 Task: Find a place to stay in Rossville, United States, with a price range of ₹7000 to ₹13000, 2 bedrooms, 5 beds, 2 bathrooms, a flat with Wifi and a washing machine, for 5 guests from June 2 to June 9.
Action: Mouse moved to (465, 117)
Screenshot: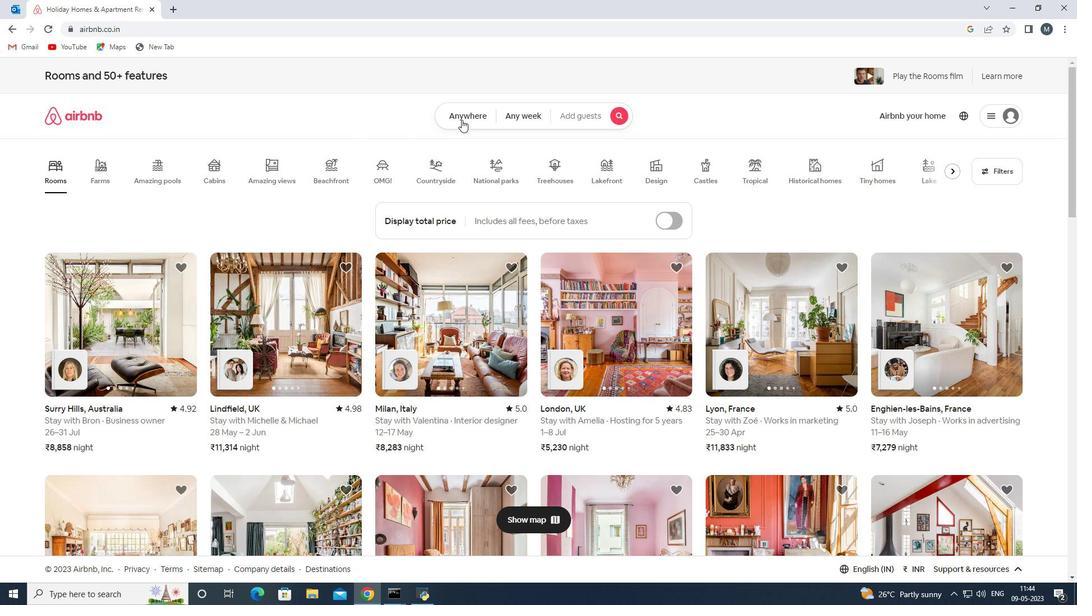
Action: Mouse pressed left at (465, 117)
Screenshot: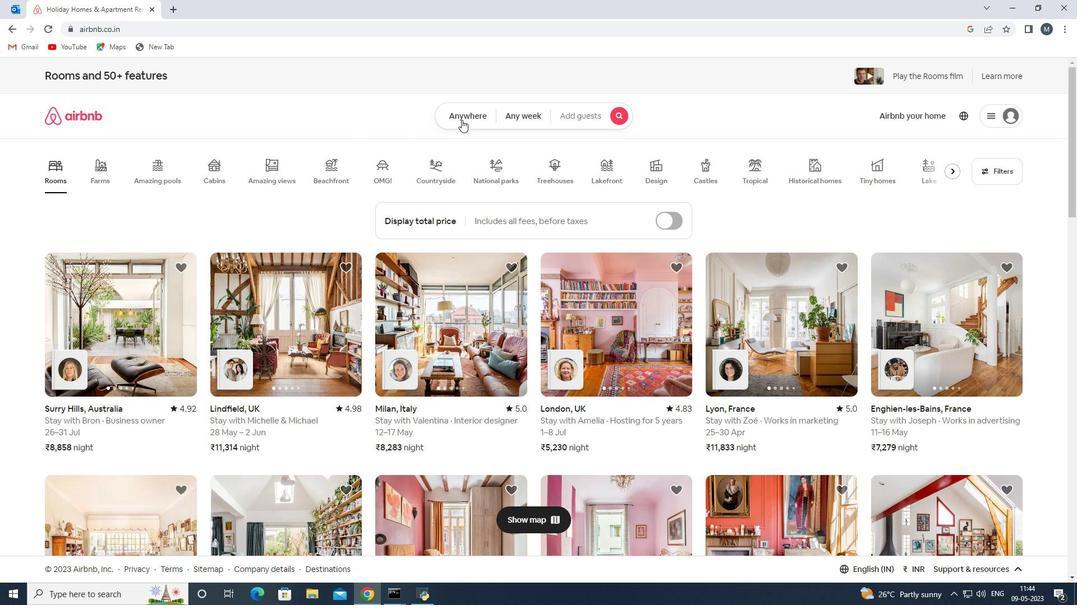 
Action: Mouse moved to (377, 158)
Screenshot: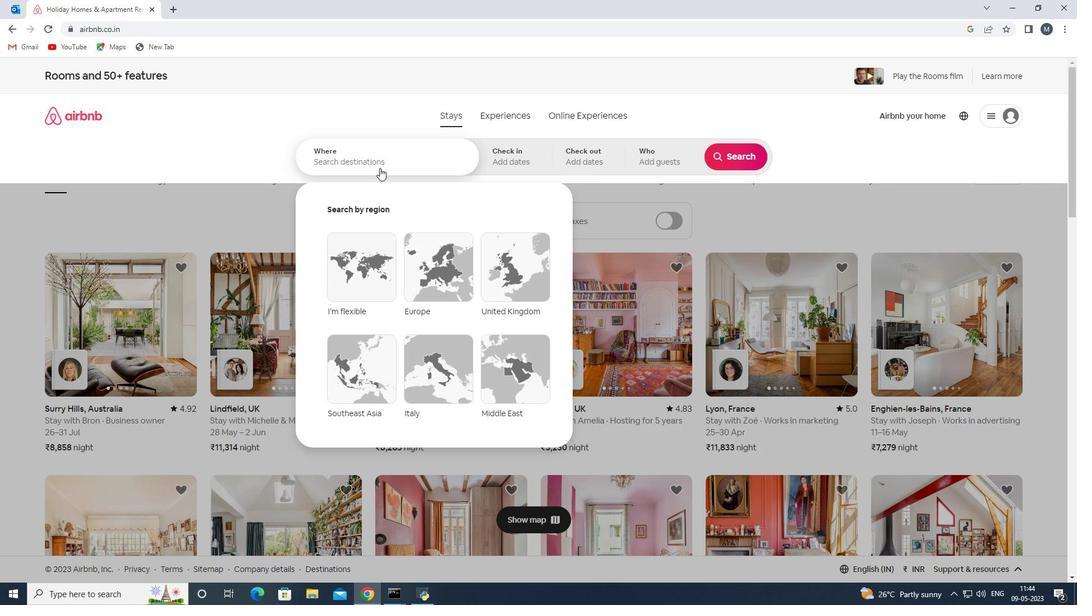 
Action: Mouse pressed left at (377, 158)
Screenshot: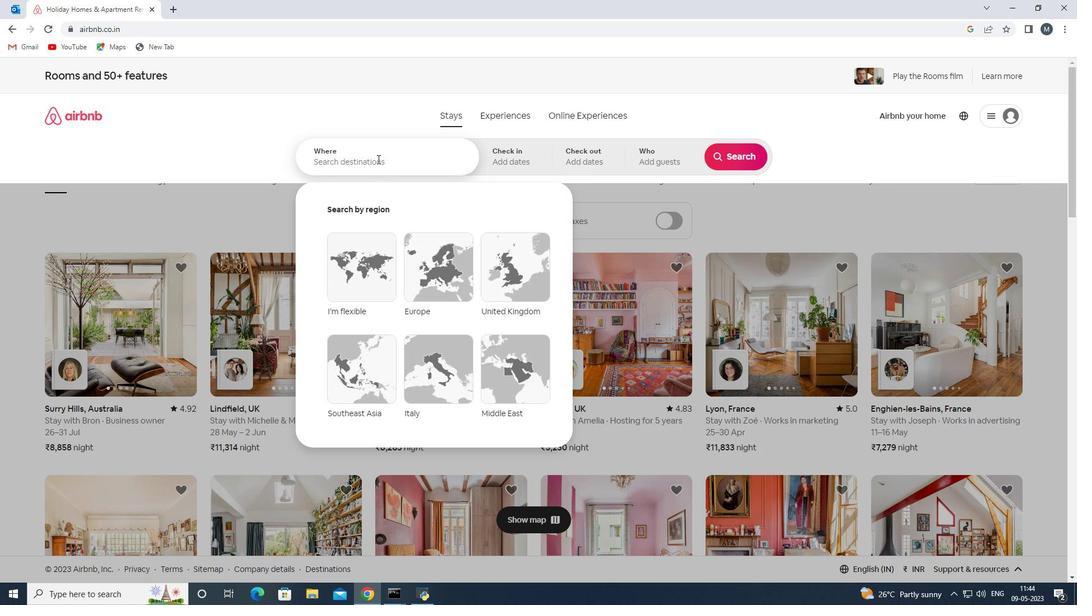 
Action: Mouse moved to (377, 158)
Screenshot: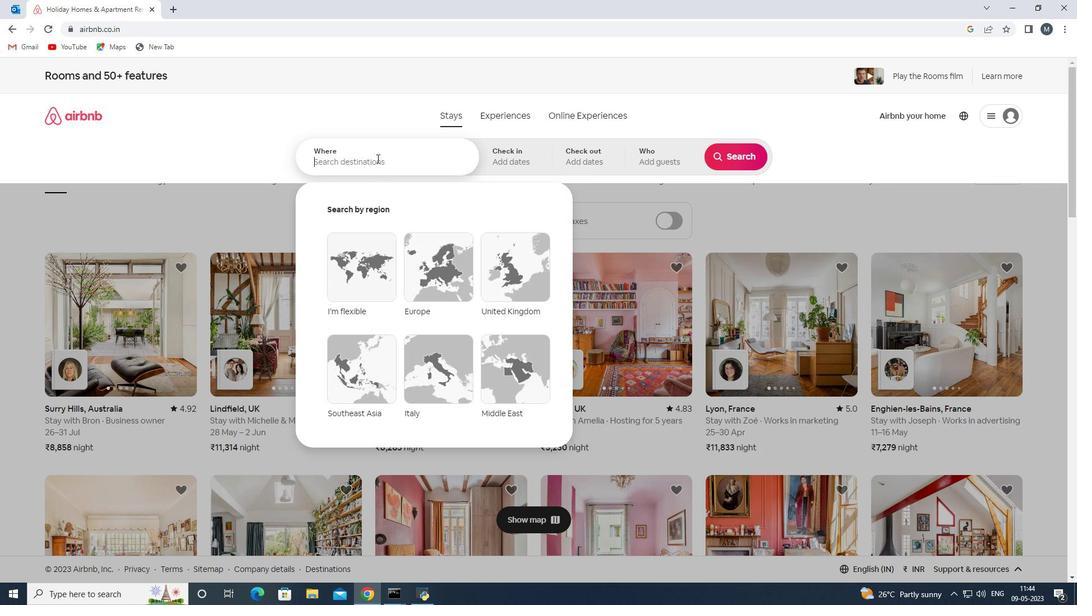 
Action: Key pressed rossville<Key.space>united<Key.space>states
Screenshot: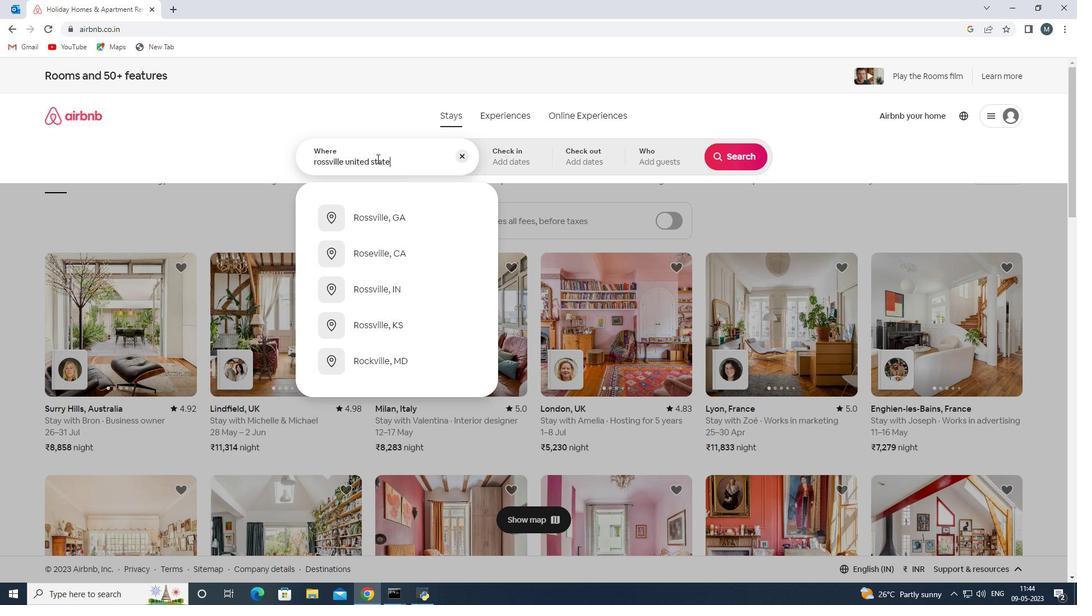
Action: Mouse moved to (363, 168)
Screenshot: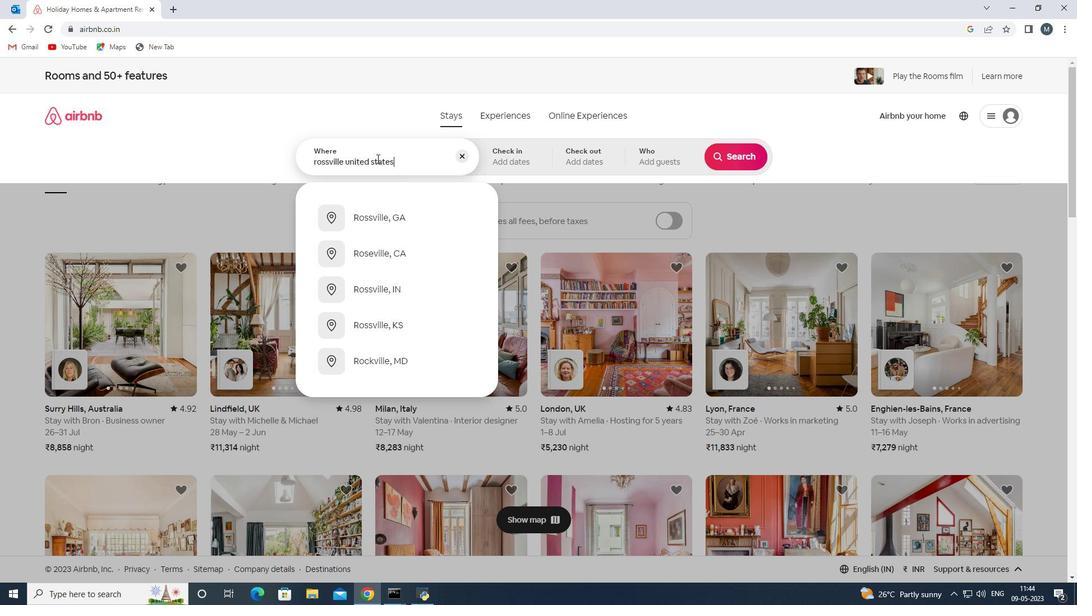 
Action: Key pressed <Key.enter>
Screenshot: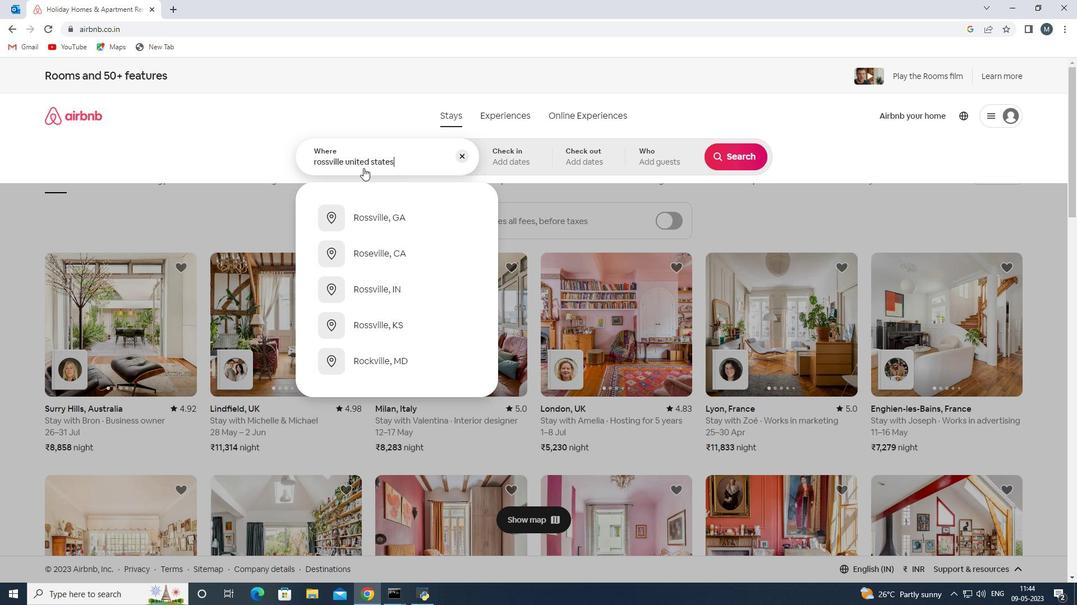 
Action: Mouse moved to (696, 293)
Screenshot: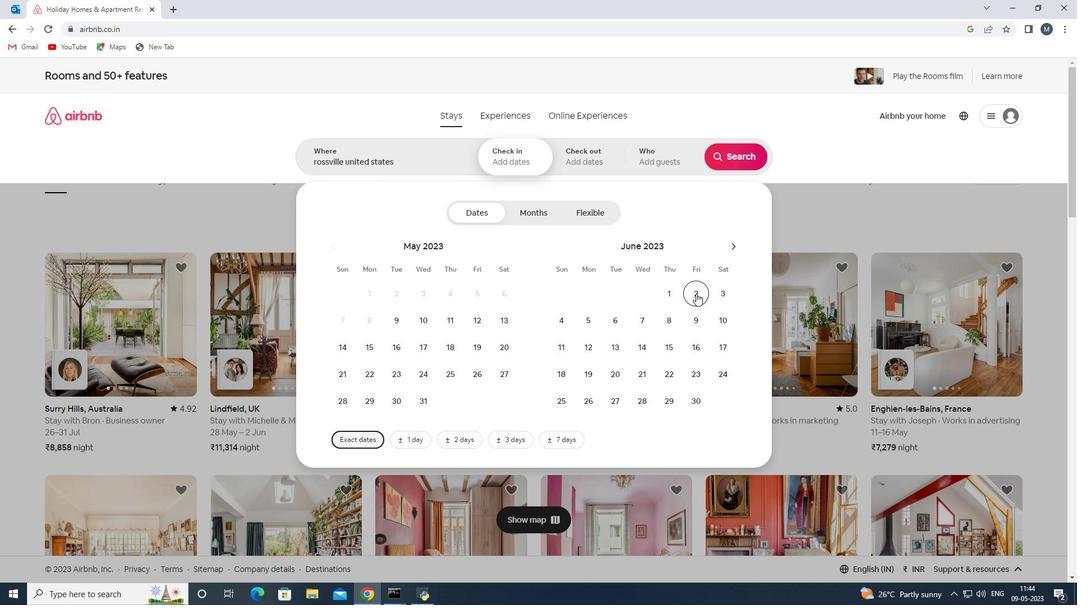 
Action: Mouse pressed left at (696, 293)
Screenshot: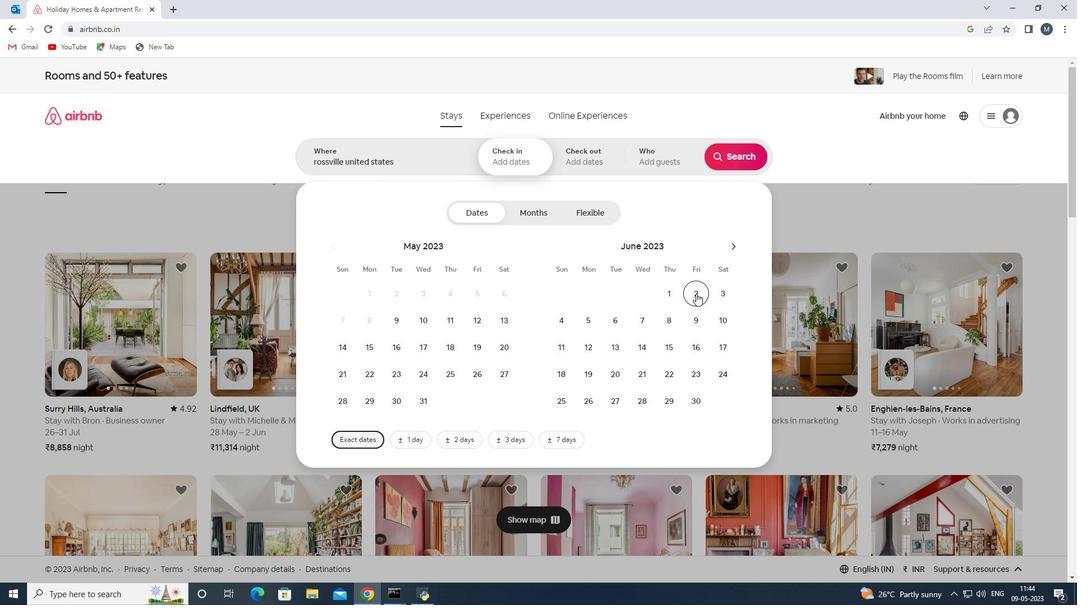 
Action: Mouse moved to (695, 322)
Screenshot: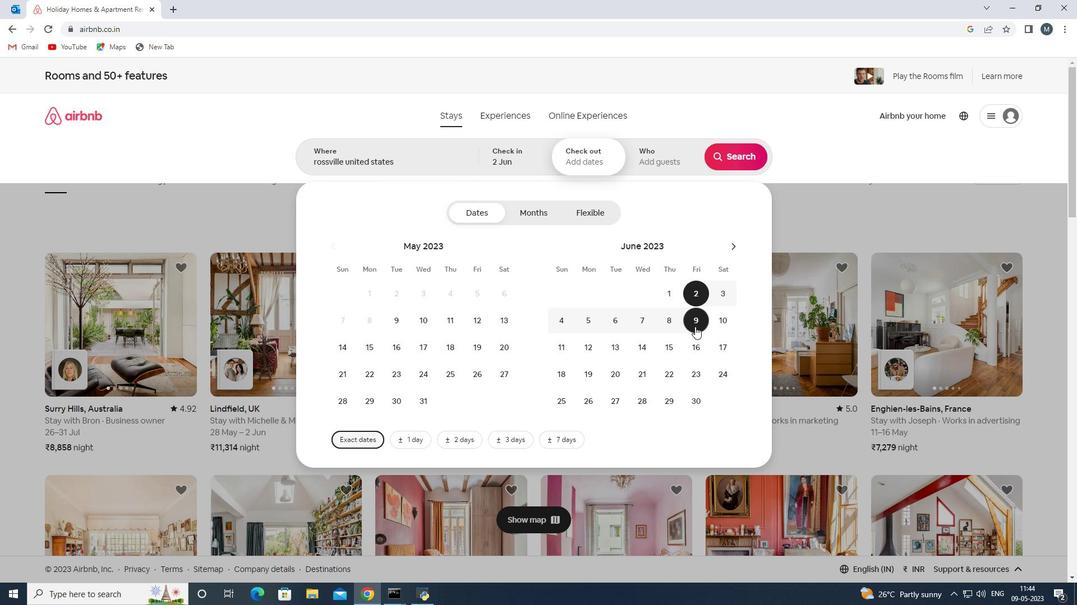 
Action: Mouse pressed left at (695, 322)
Screenshot: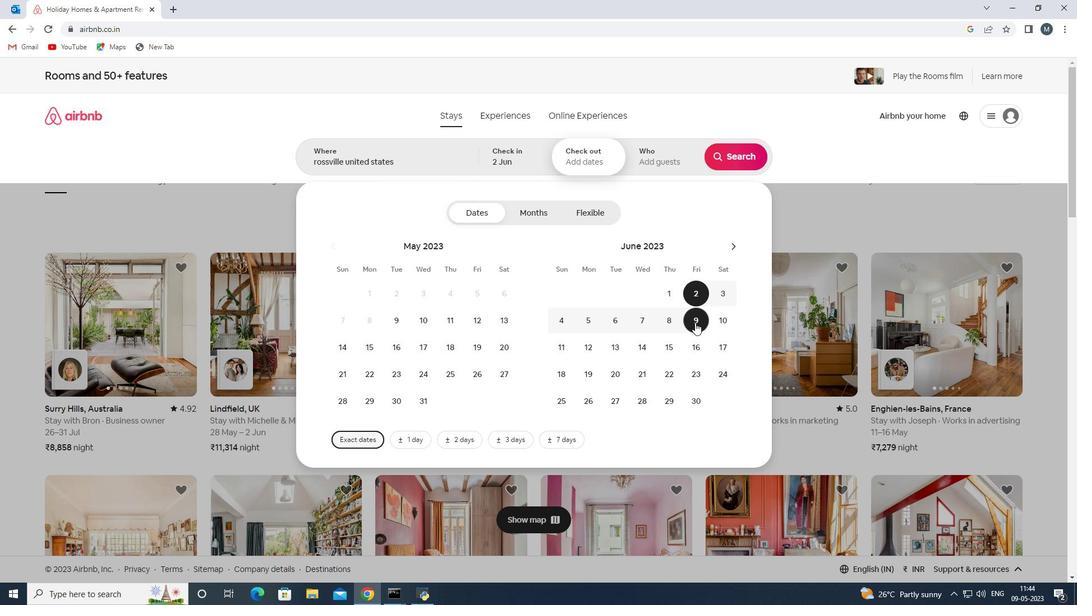
Action: Mouse moved to (665, 166)
Screenshot: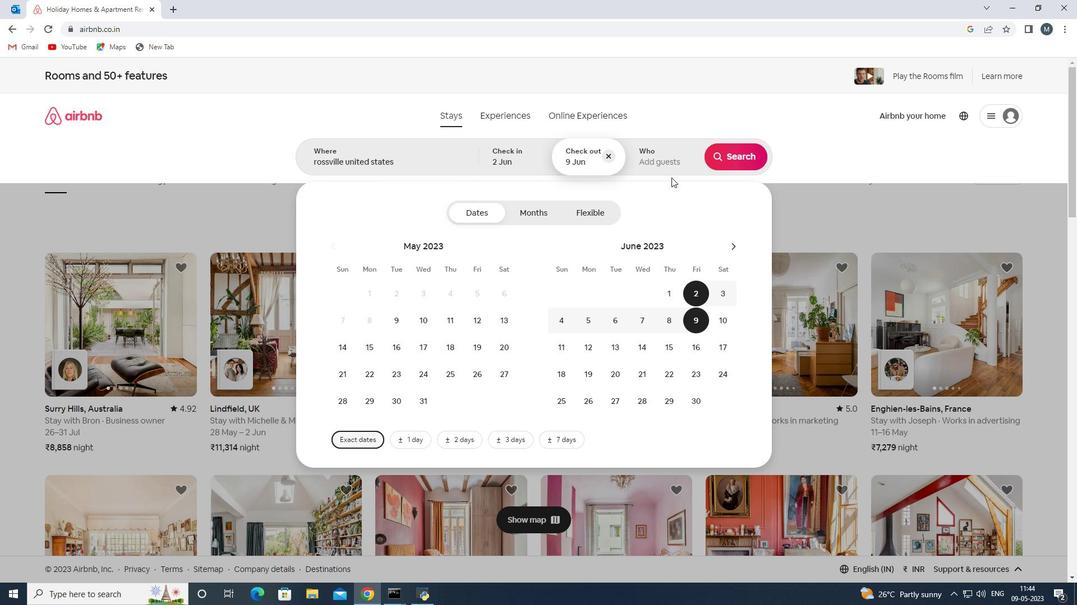 
Action: Mouse pressed left at (665, 166)
Screenshot: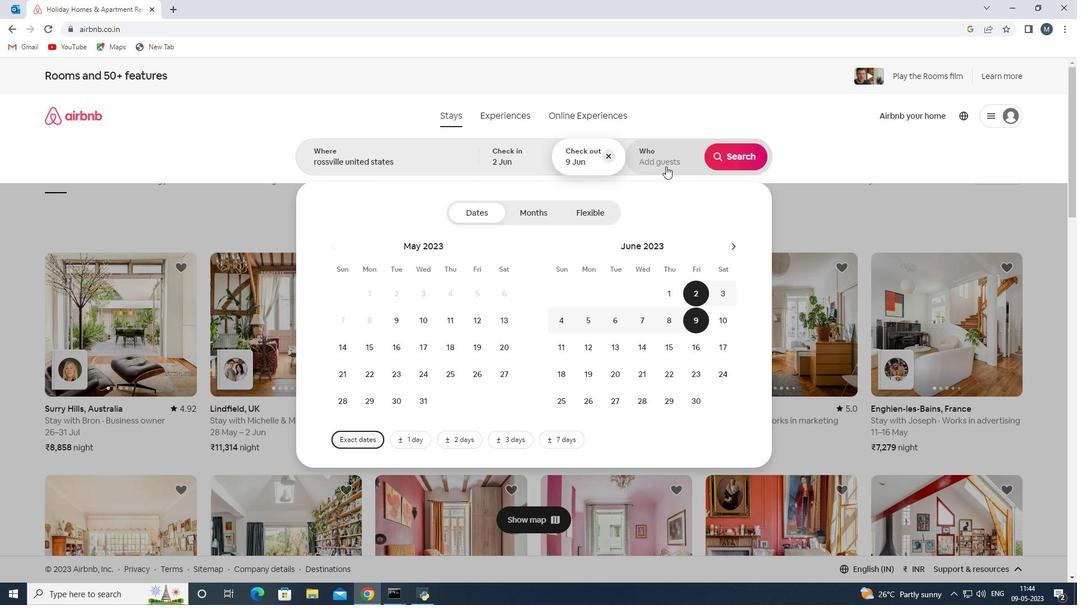 
Action: Mouse moved to (736, 218)
Screenshot: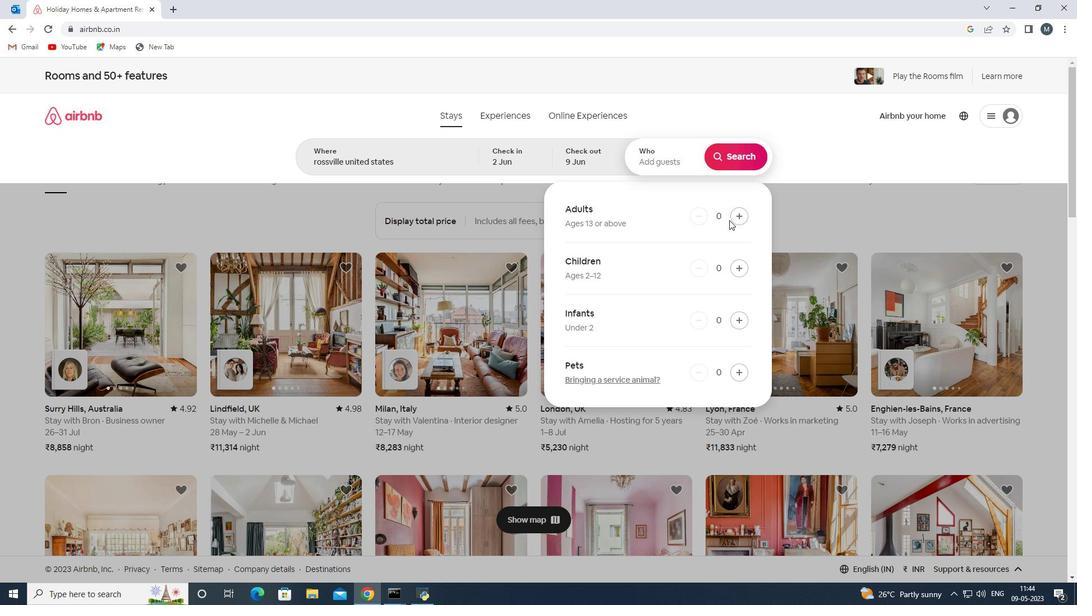 
Action: Mouse pressed left at (736, 218)
Screenshot: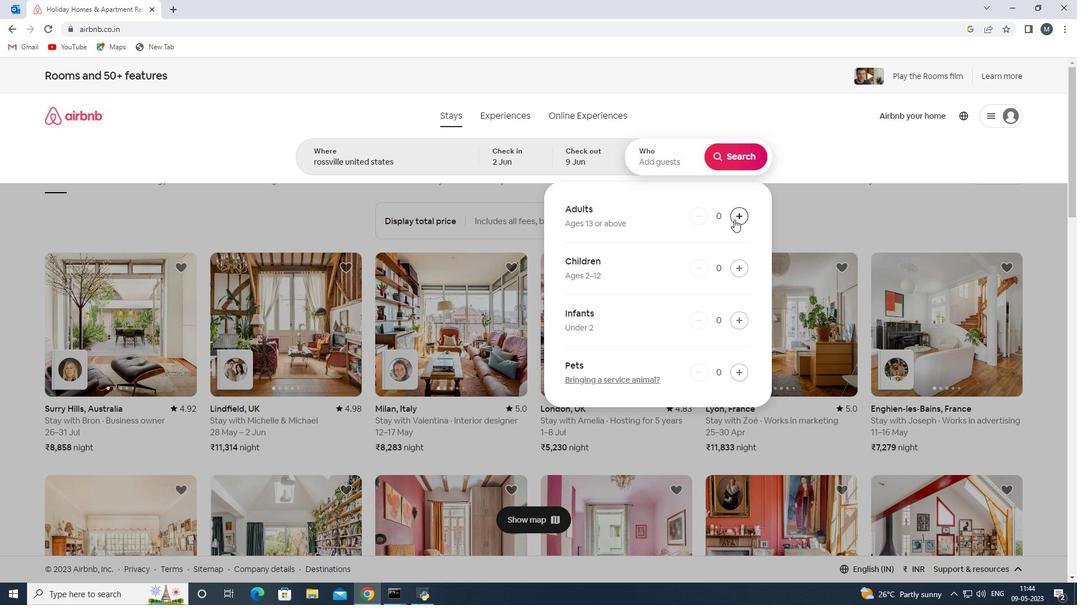 
Action: Mouse pressed left at (736, 218)
Screenshot: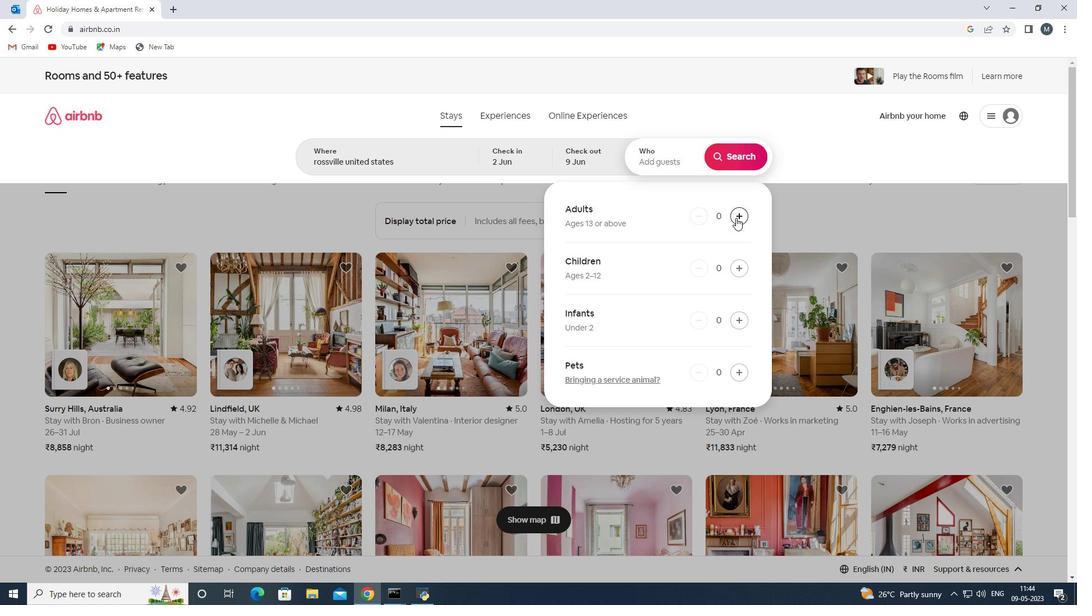 
Action: Mouse pressed left at (736, 218)
Screenshot: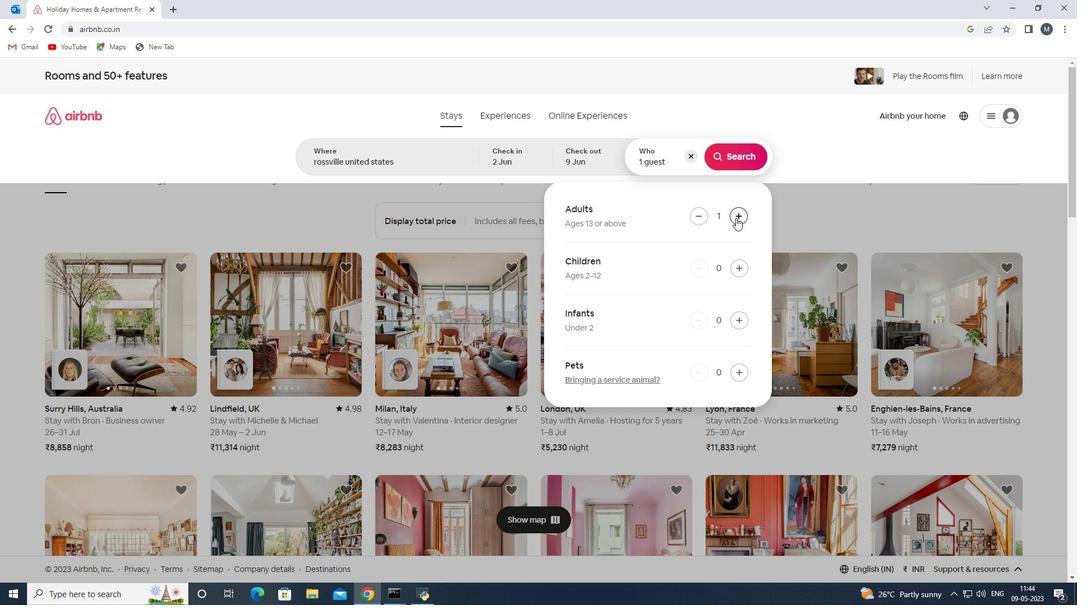 
Action: Mouse pressed left at (736, 218)
Screenshot: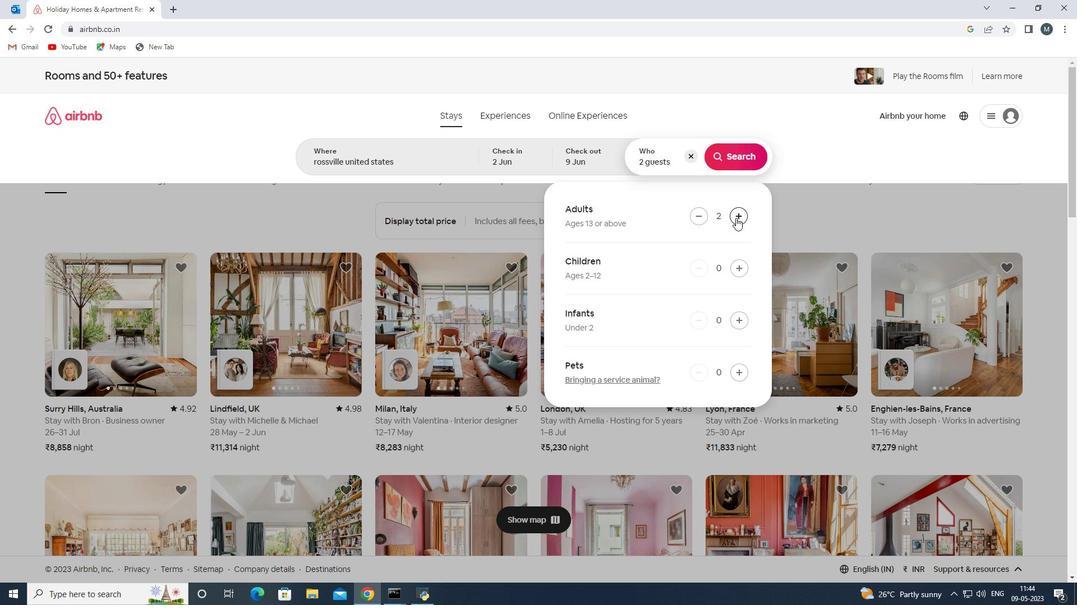 
Action: Mouse moved to (736, 217)
Screenshot: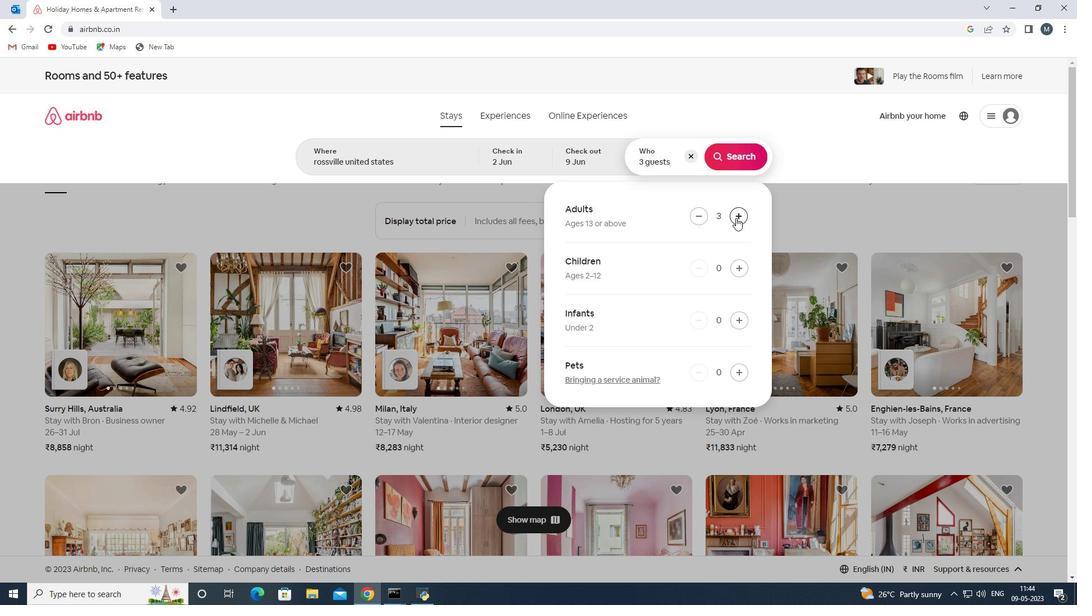 
Action: Mouse pressed left at (736, 217)
Screenshot: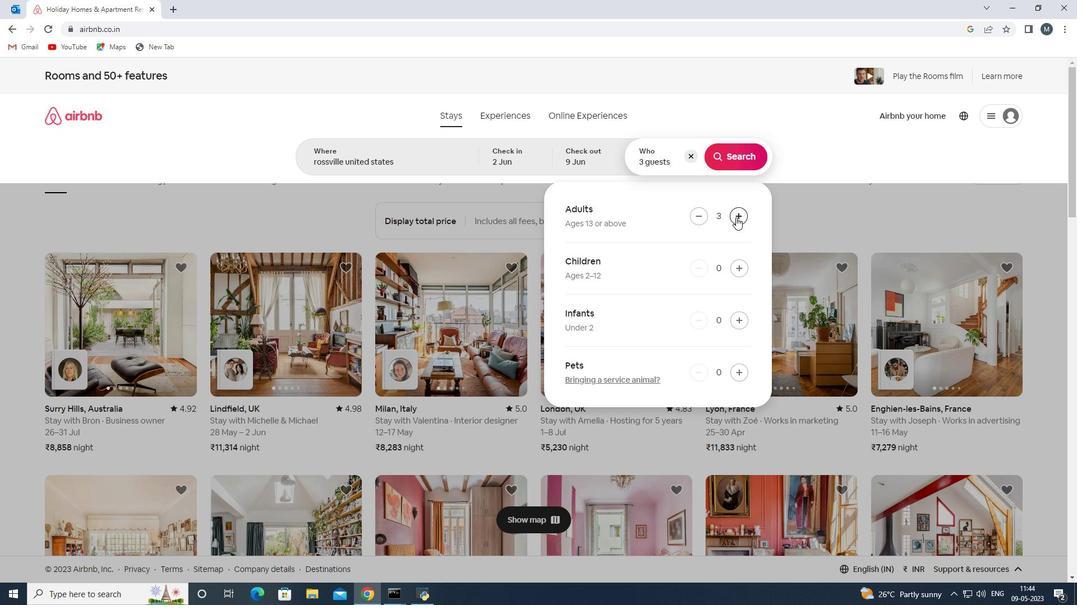 
Action: Mouse moved to (729, 154)
Screenshot: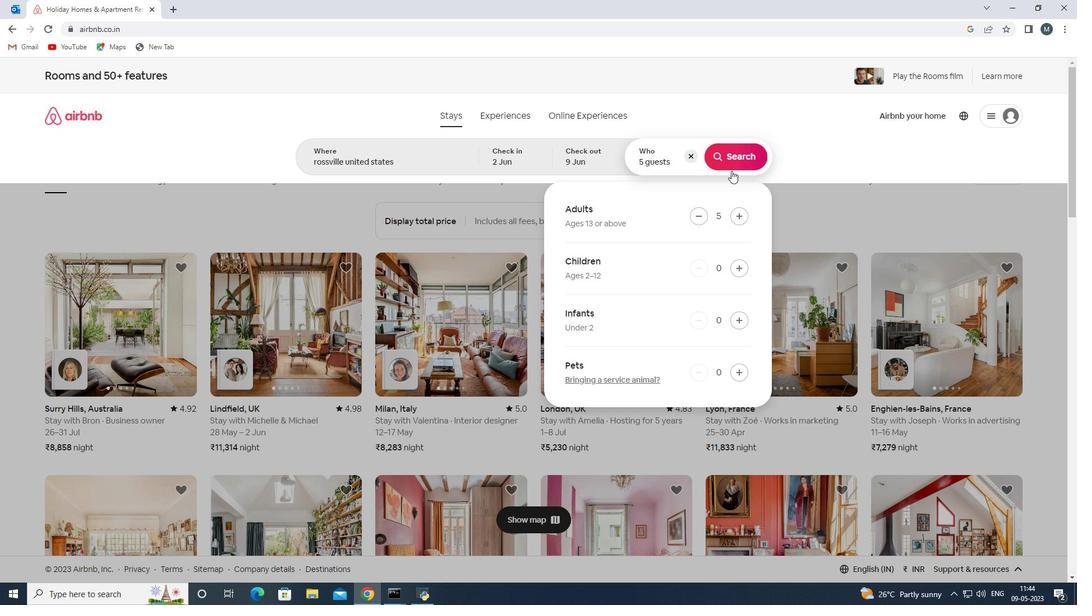 
Action: Mouse pressed left at (729, 154)
Screenshot: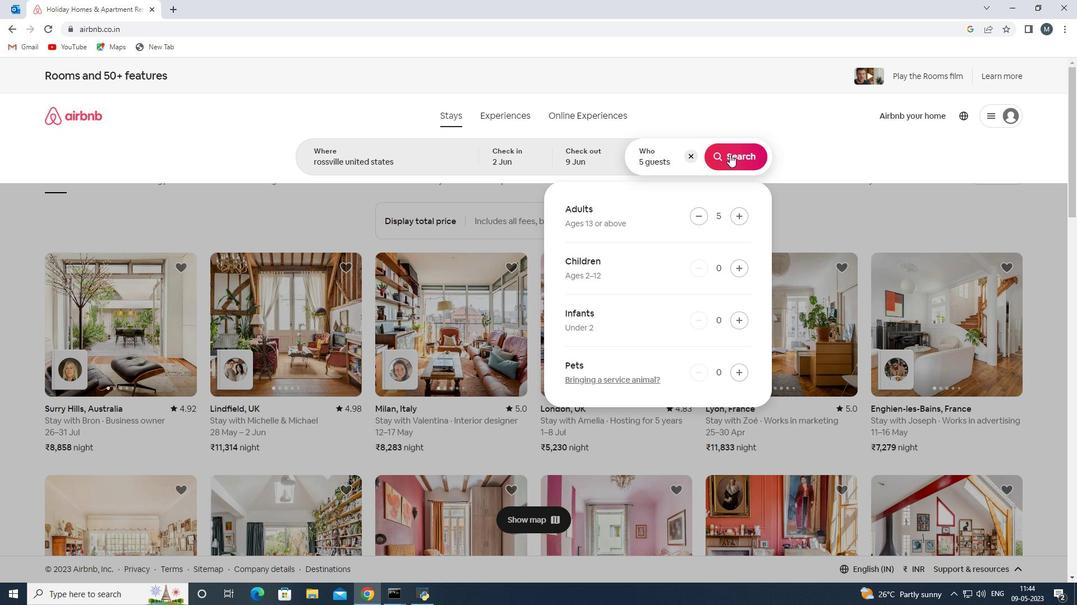 
Action: Mouse moved to (1019, 128)
Screenshot: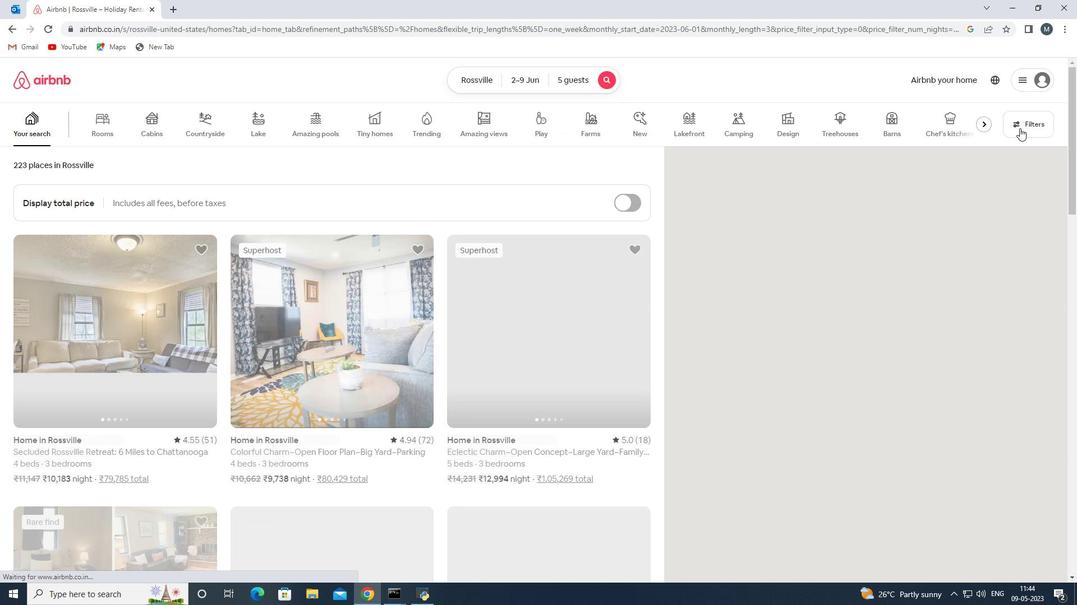 
Action: Mouse pressed left at (1019, 128)
Screenshot: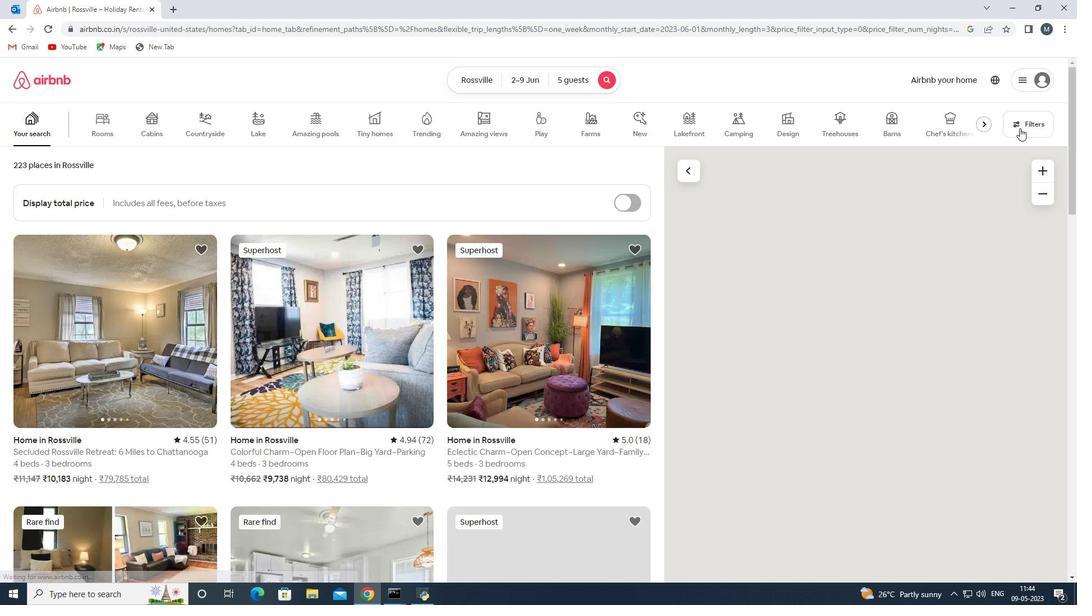 
Action: Mouse moved to (510, 300)
Screenshot: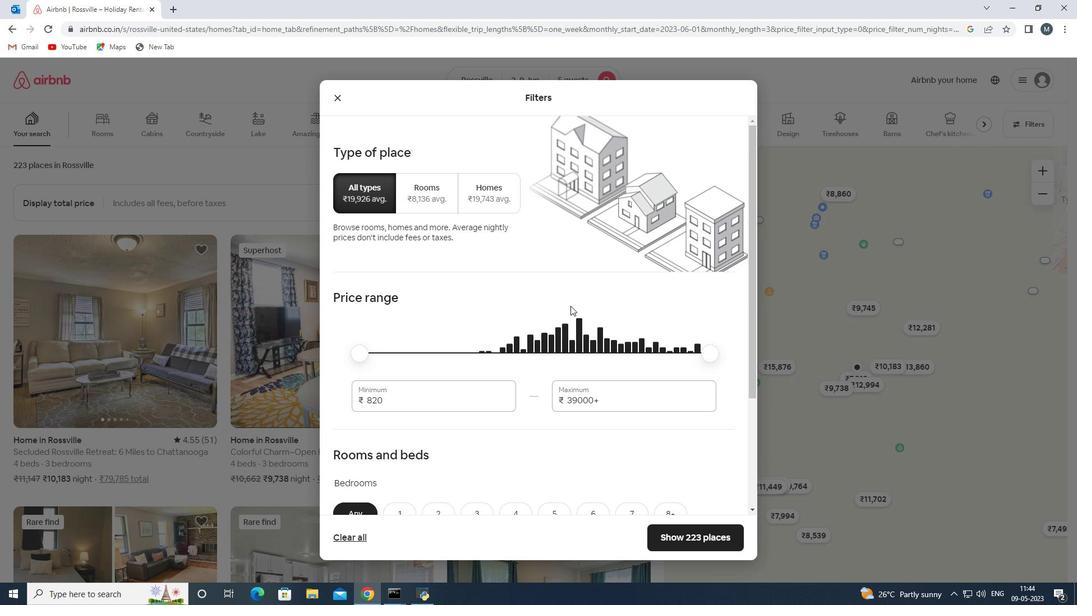 
Action: Mouse scrolled (510, 300) with delta (0, 0)
Screenshot: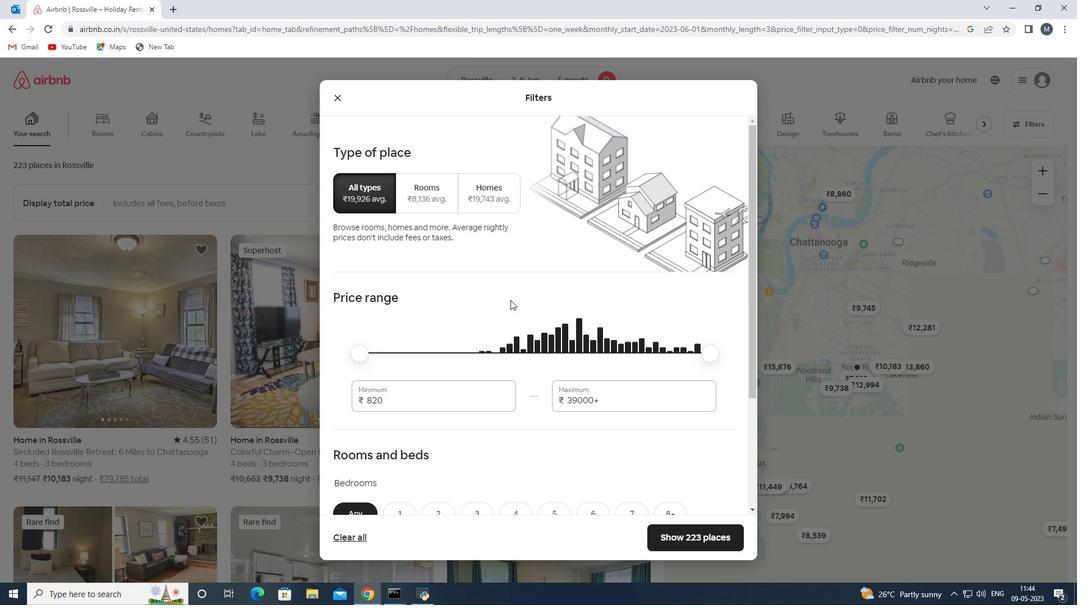 
Action: Mouse moved to (510, 300)
Screenshot: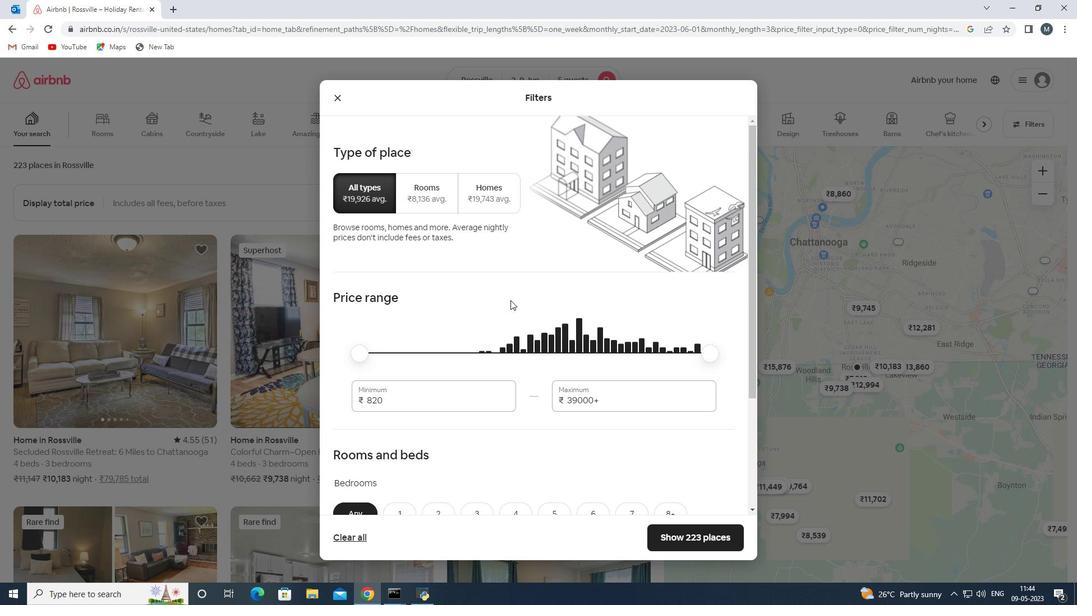 
Action: Mouse scrolled (510, 299) with delta (0, 0)
Screenshot: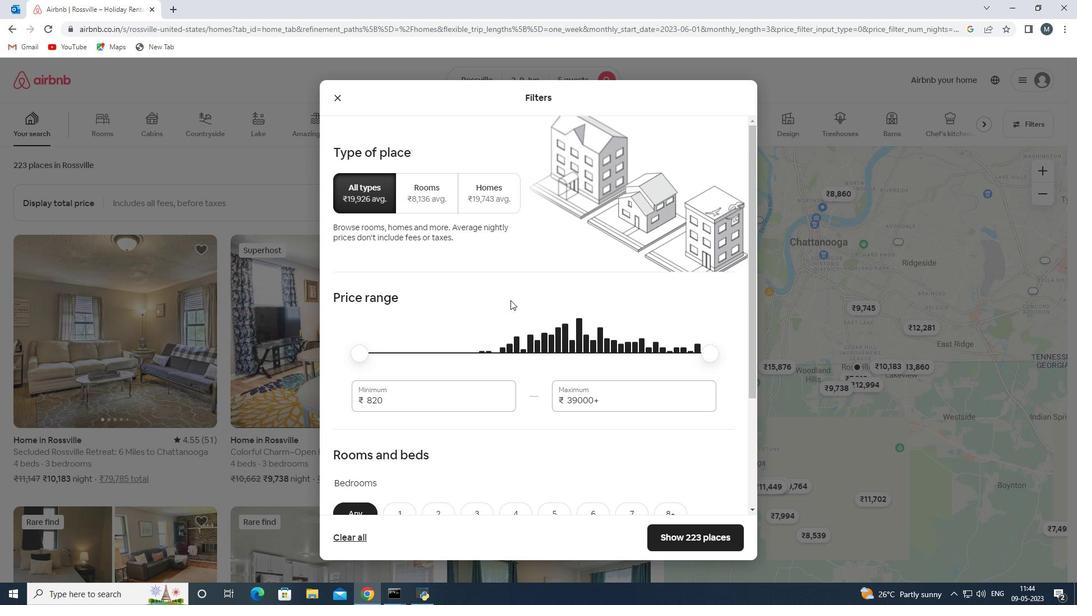 
Action: Mouse moved to (447, 286)
Screenshot: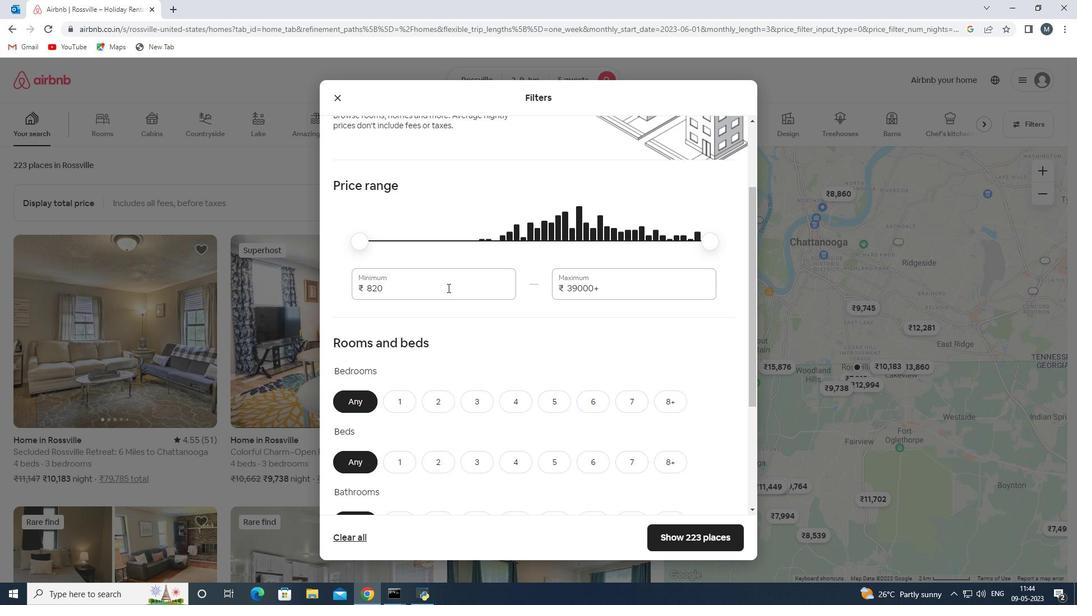 
Action: Mouse pressed left at (447, 286)
Screenshot: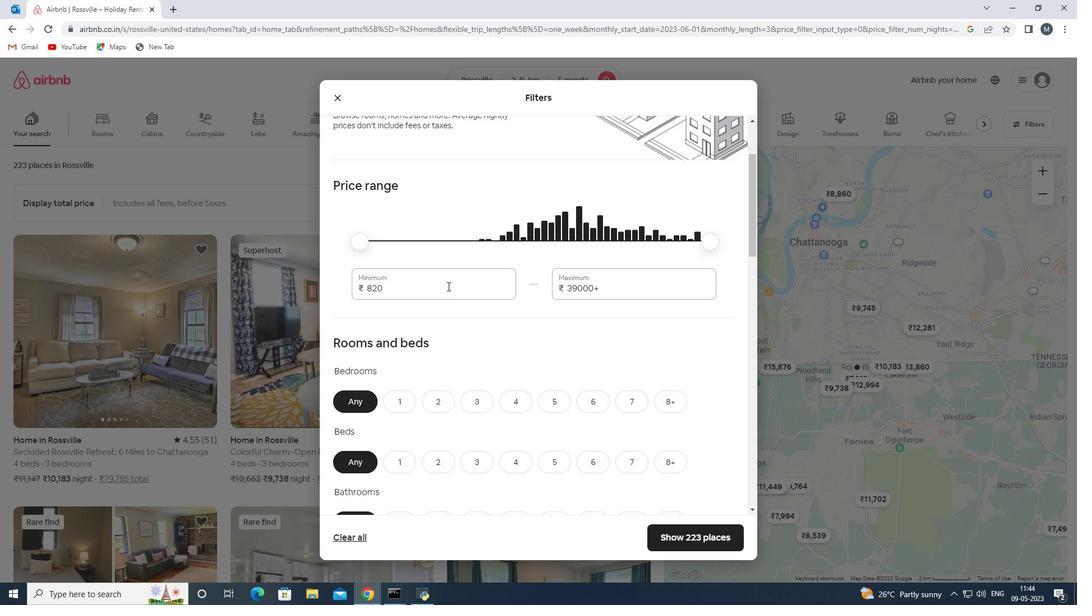 
Action: Key pressed <Key.backspace><Key.backspace><Key.backspace><Key.backspace><Key.backspace>7000
Screenshot: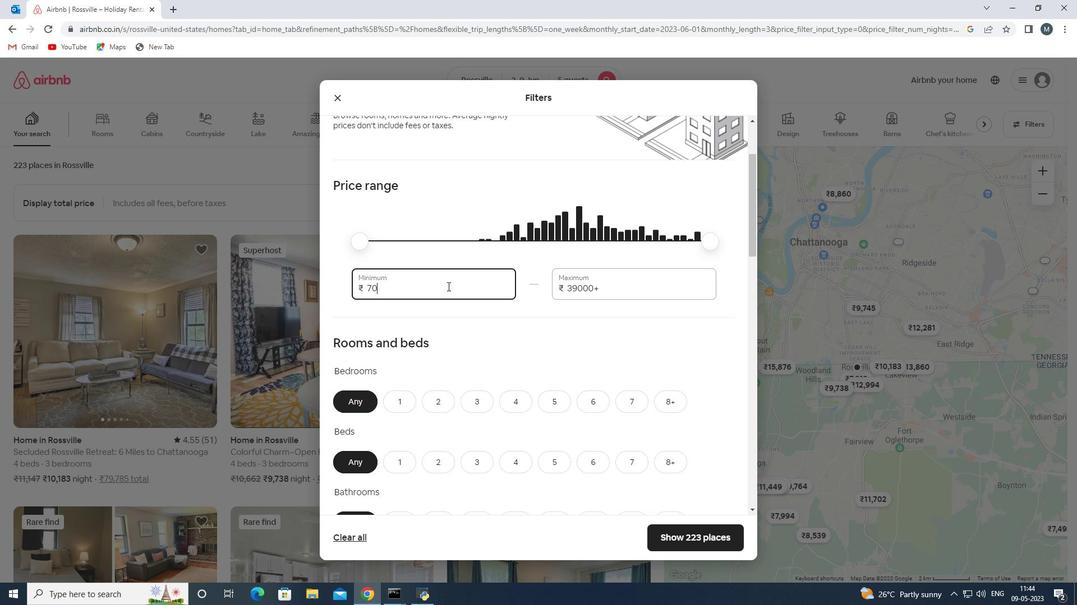 
Action: Mouse moved to (628, 287)
Screenshot: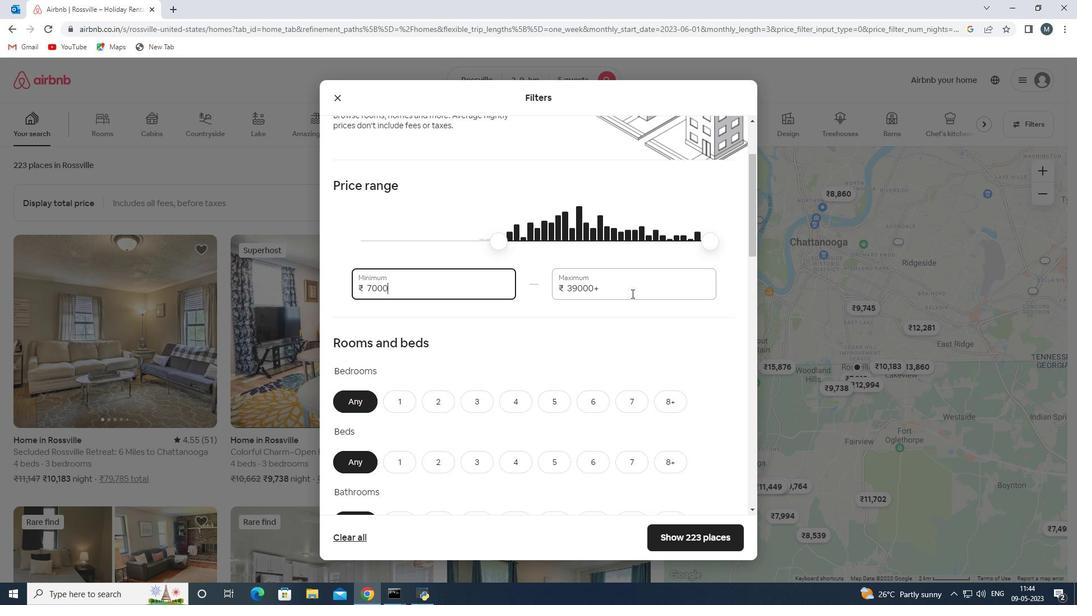 
Action: Mouse pressed left at (628, 287)
Screenshot: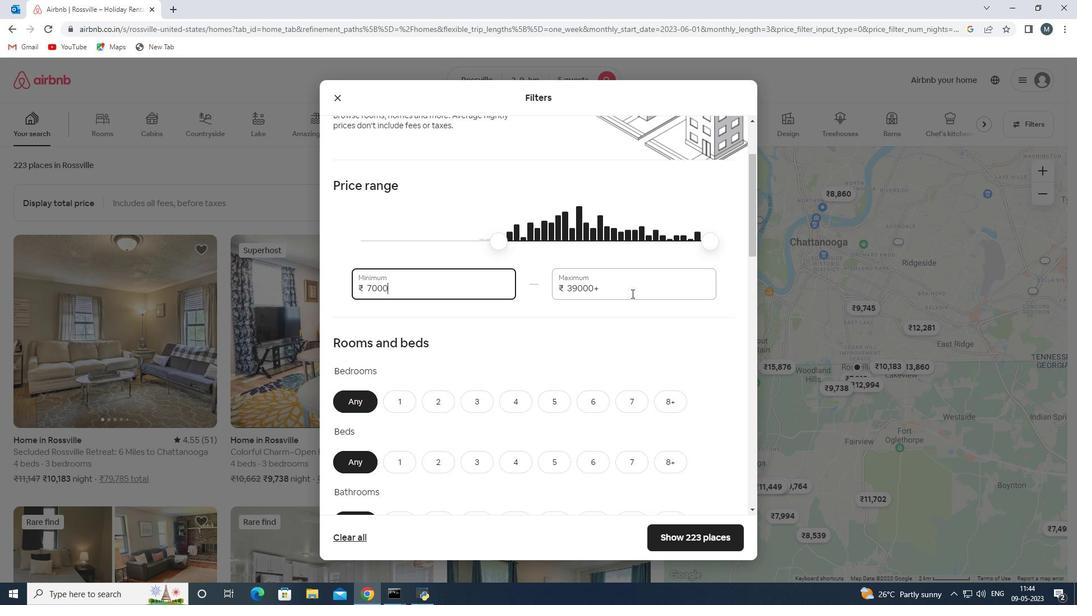
Action: Mouse moved to (554, 295)
Screenshot: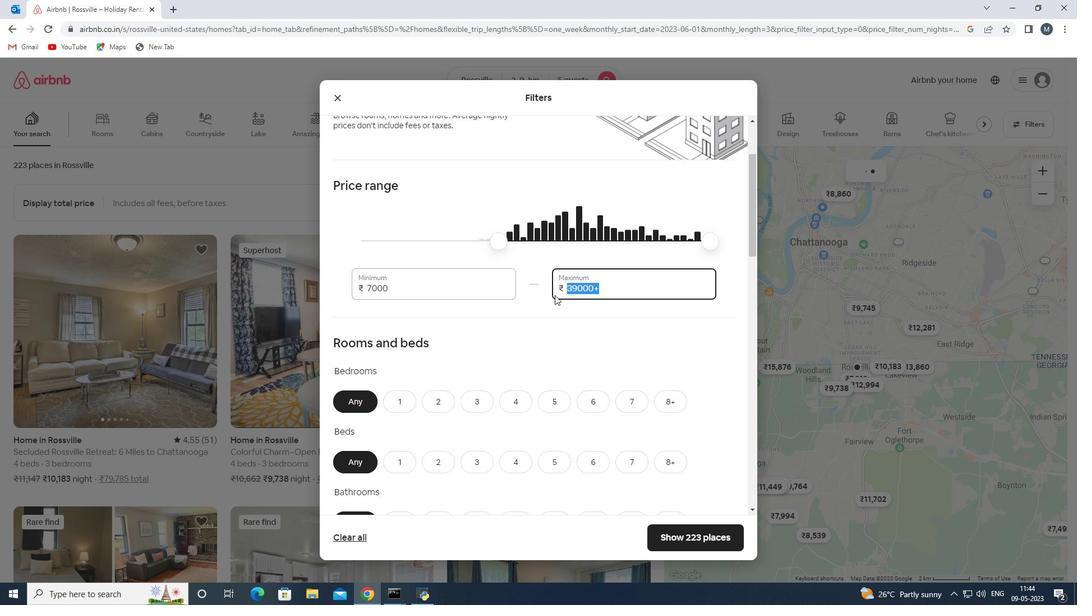 
Action: Key pressed 13000
Screenshot: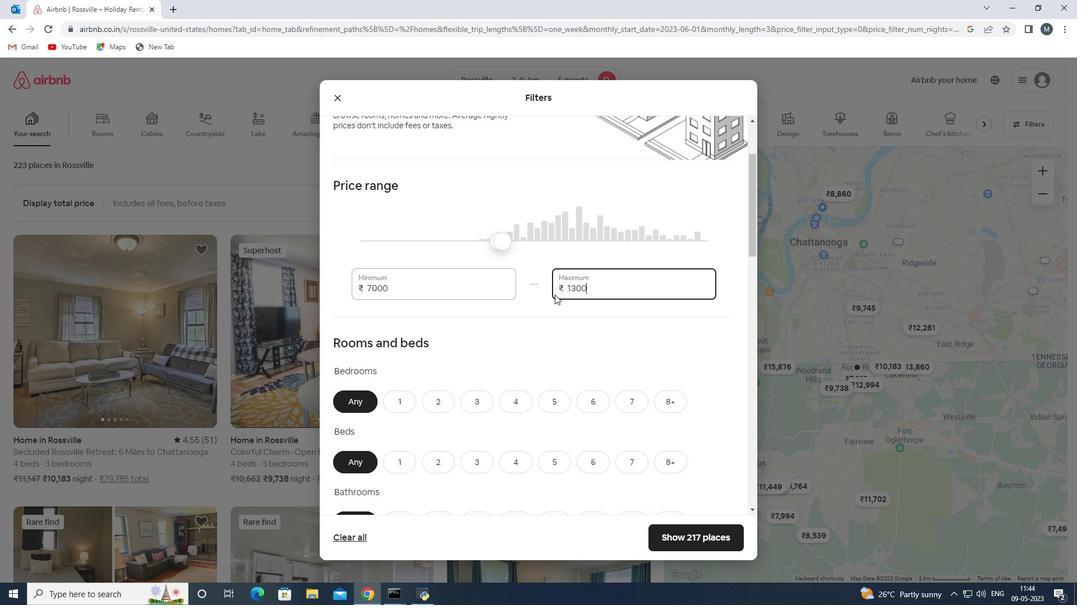
Action: Mouse moved to (560, 290)
Screenshot: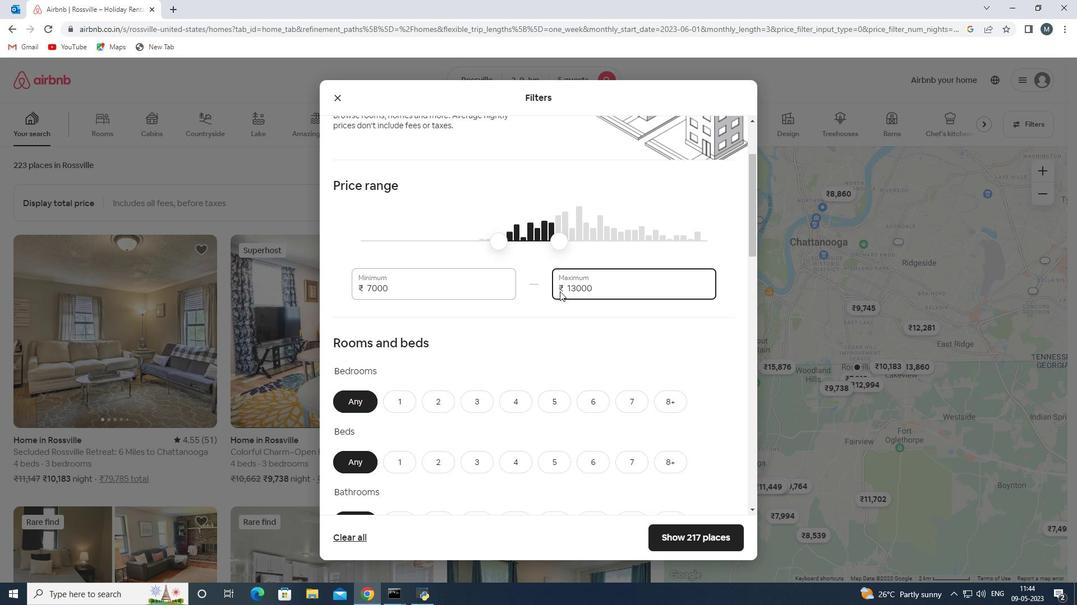 
Action: Mouse scrolled (560, 290) with delta (0, 0)
Screenshot: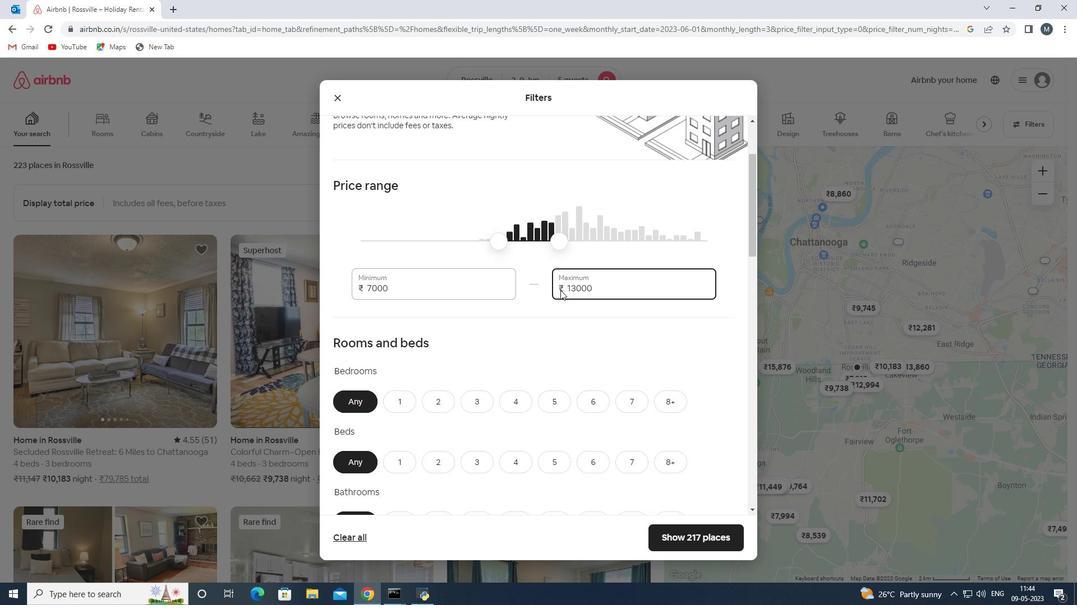
Action: Mouse moved to (428, 342)
Screenshot: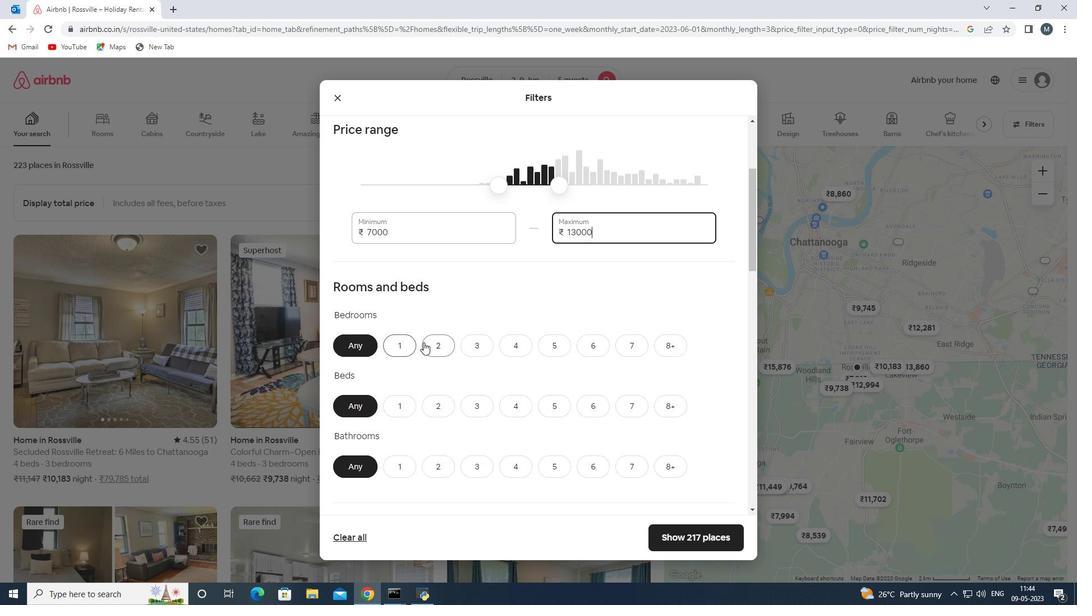 
Action: Mouse pressed left at (428, 342)
Screenshot: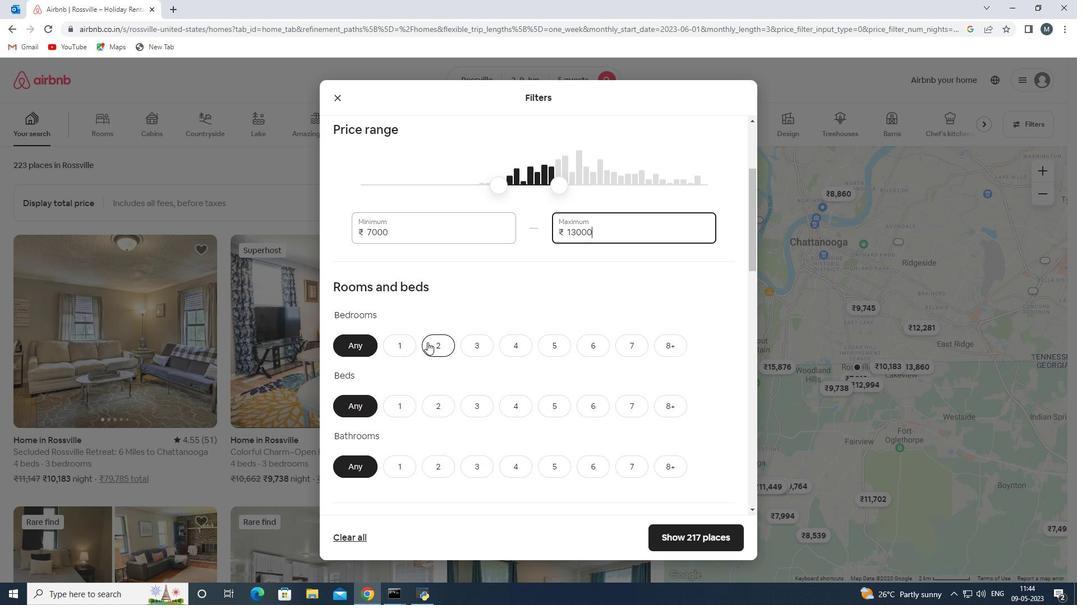 
Action: Mouse moved to (443, 324)
Screenshot: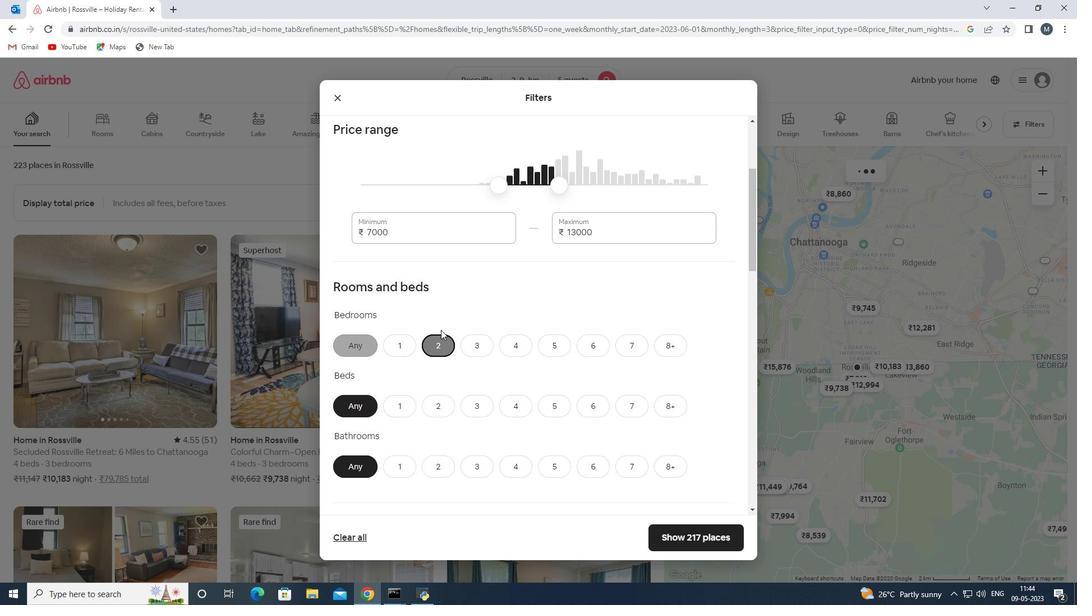 
Action: Mouse scrolled (443, 324) with delta (0, 0)
Screenshot: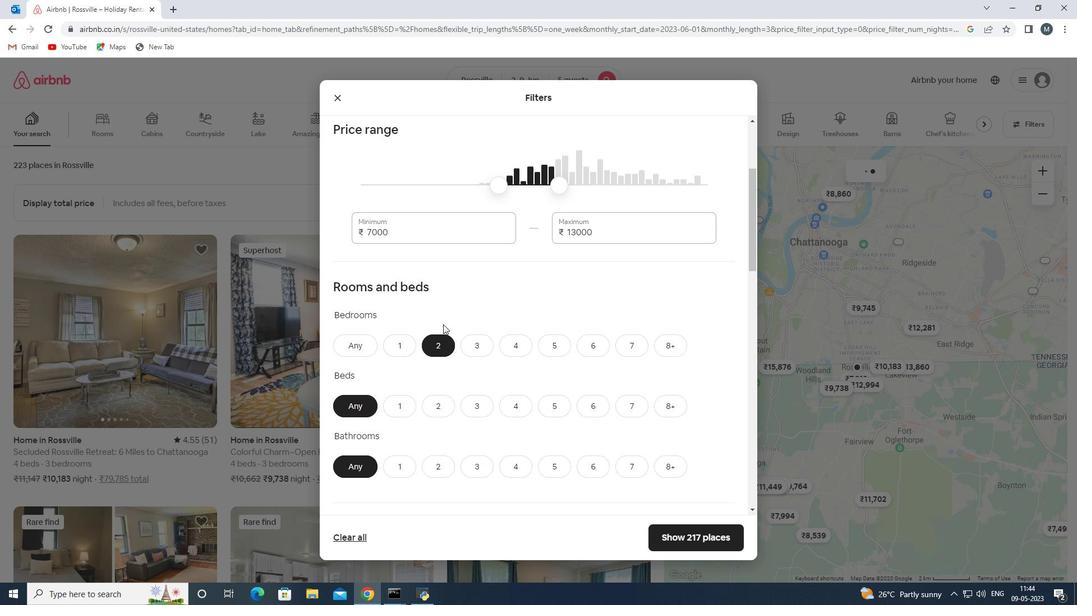 
Action: Mouse moved to (545, 350)
Screenshot: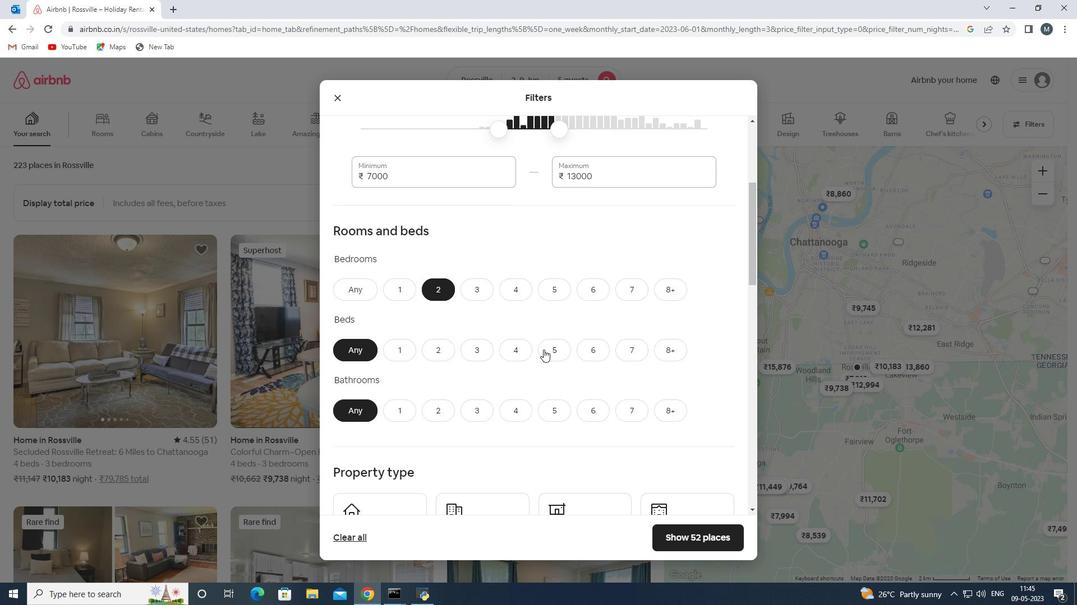 
Action: Mouse pressed left at (545, 350)
Screenshot: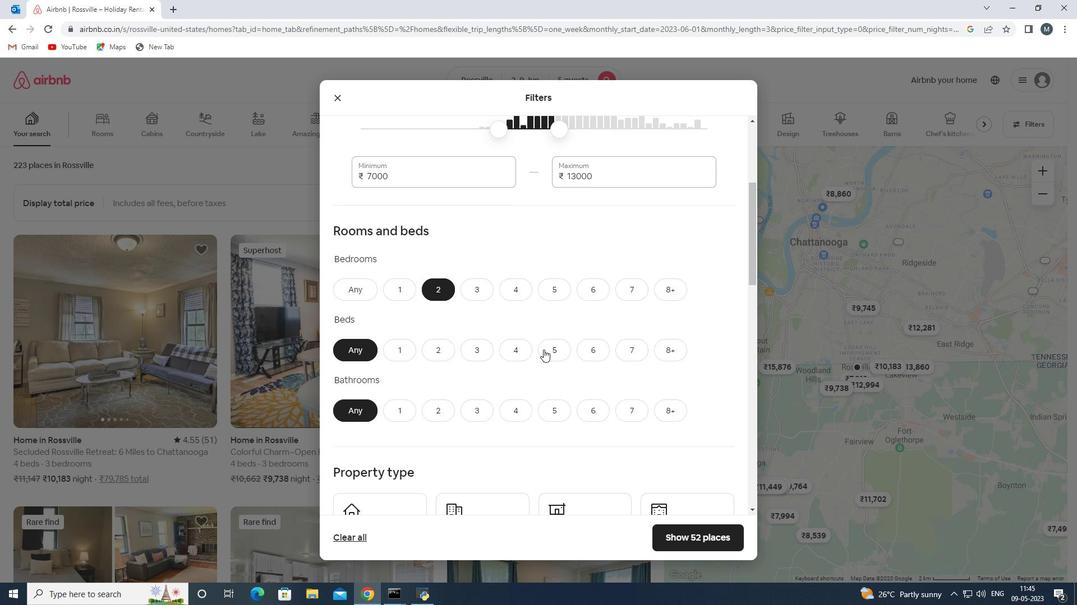 
Action: Mouse moved to (481, 347)
Screenshot: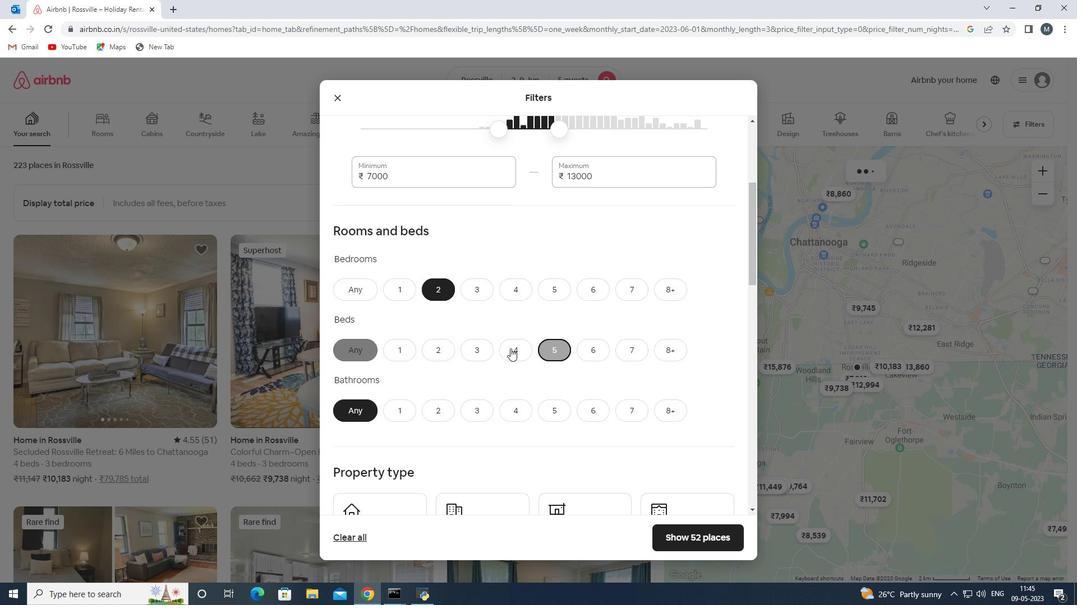 
Action: Mouse scrolled (481, 346) with delta (0, 0)
Screenshot: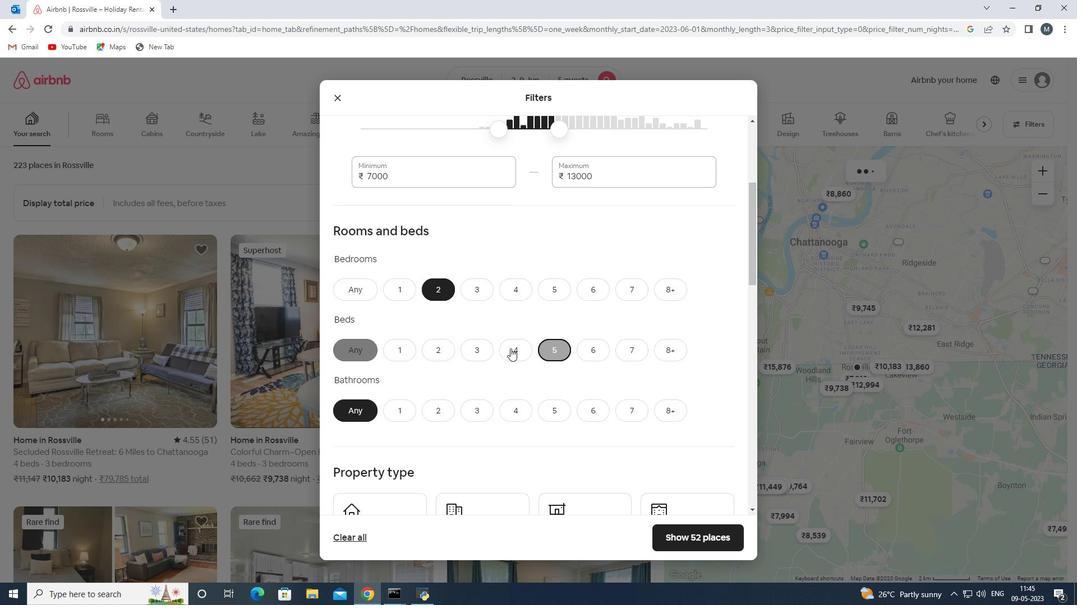 
Action: Mouse moved to (435, 350)
Screenshot: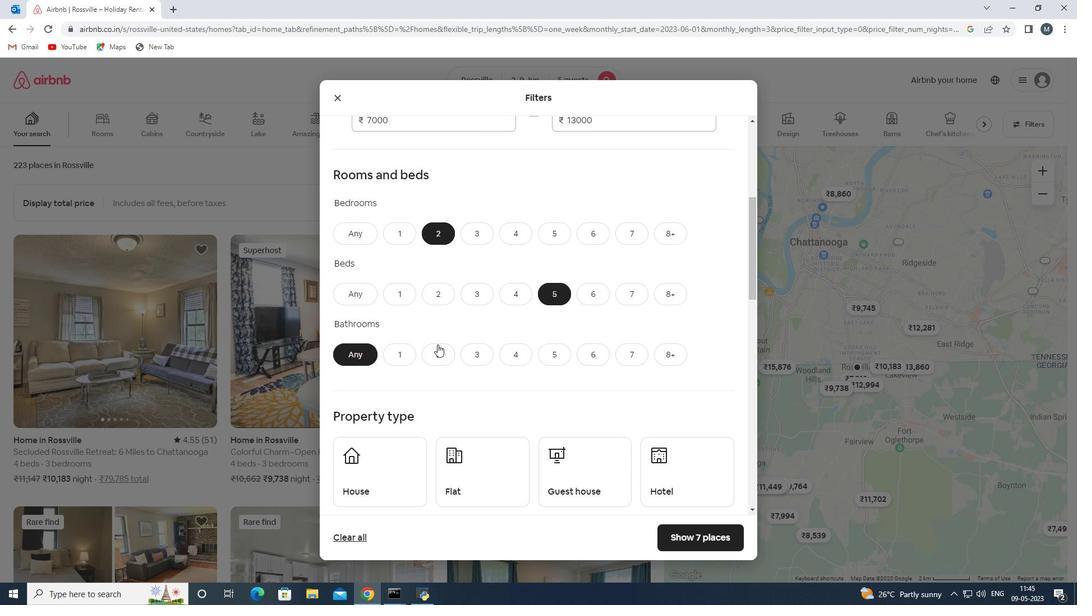 
Action: Mouse pressed left at (435, 350)
Screenshot: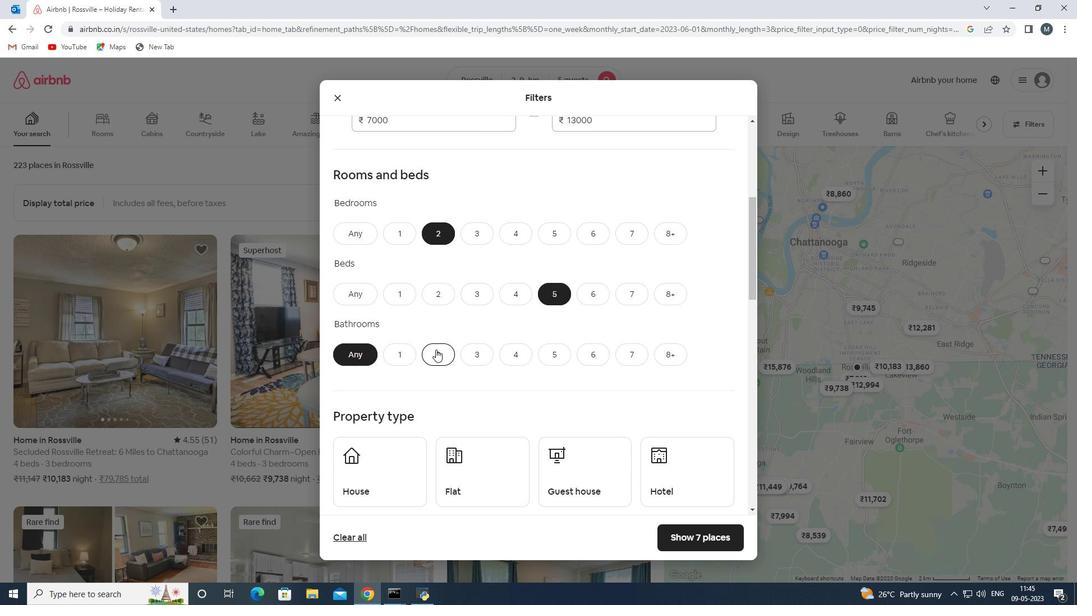 
Action: Mouse moved to (462, 306)
Screenshot: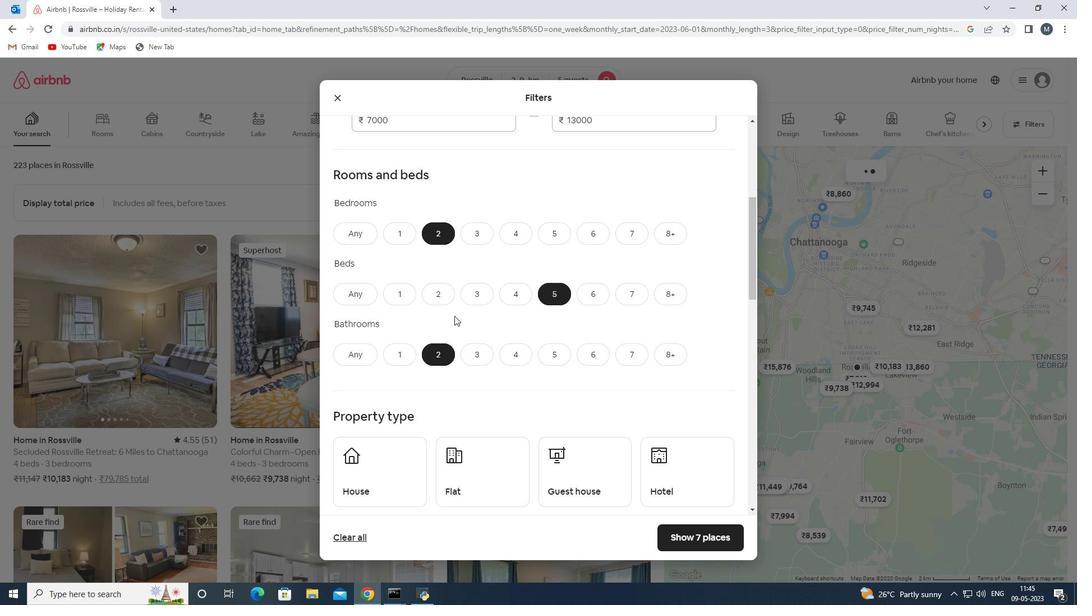 
Action: Mouse scrolled (462, 305) with delta (0, 0)
Screenshot: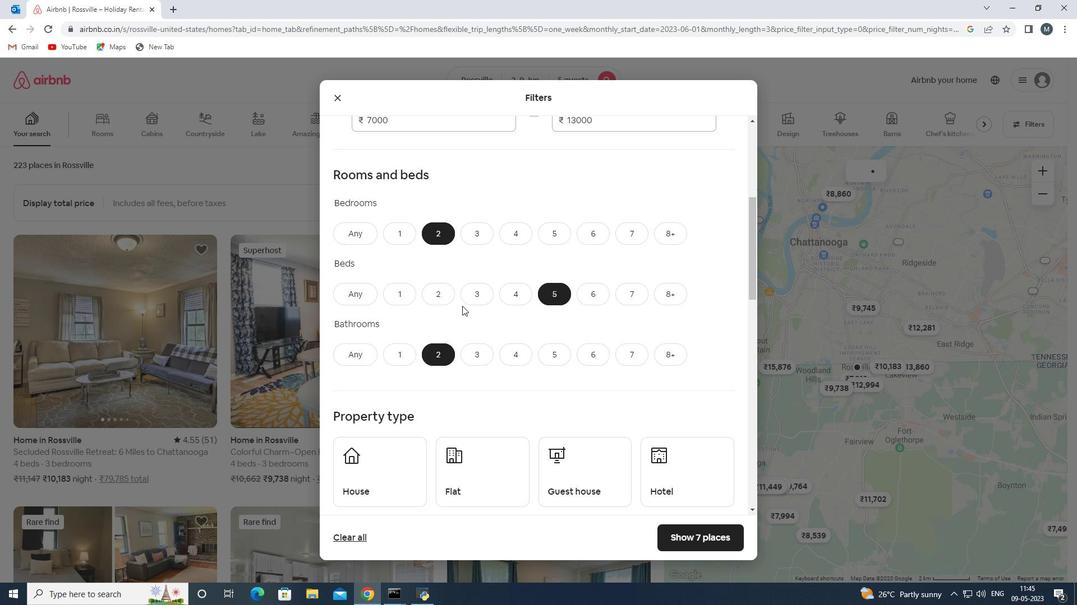 
Action: Mouse moved to (460, 292)
Screenshot: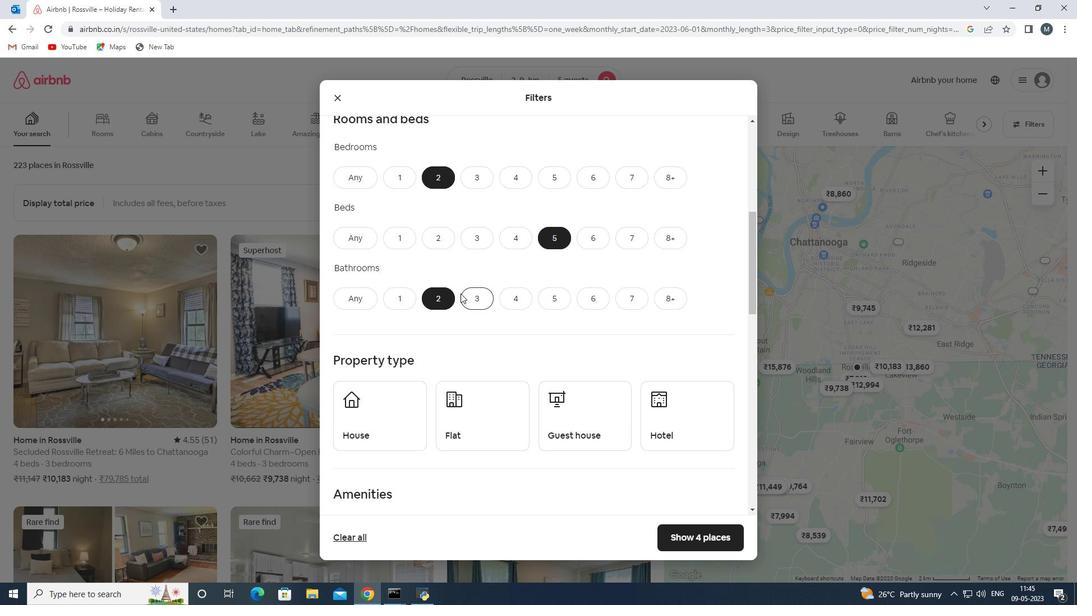 
Action: Mouse scrolled (460, 291) with delta (0, 0)
Screenshot: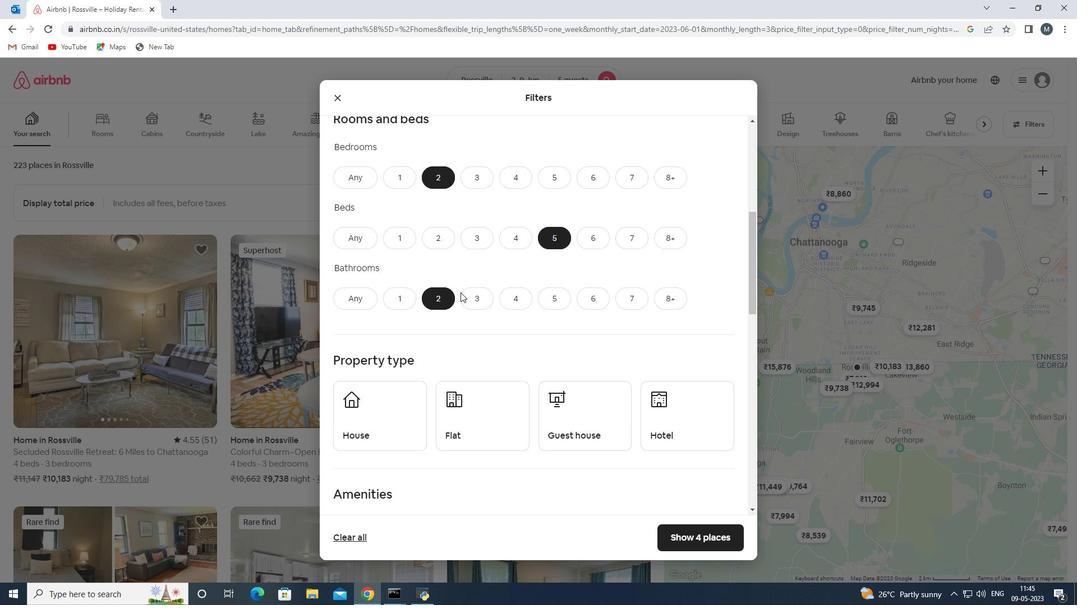 
Action: Mouse moved to (400, 354)
Screenshot: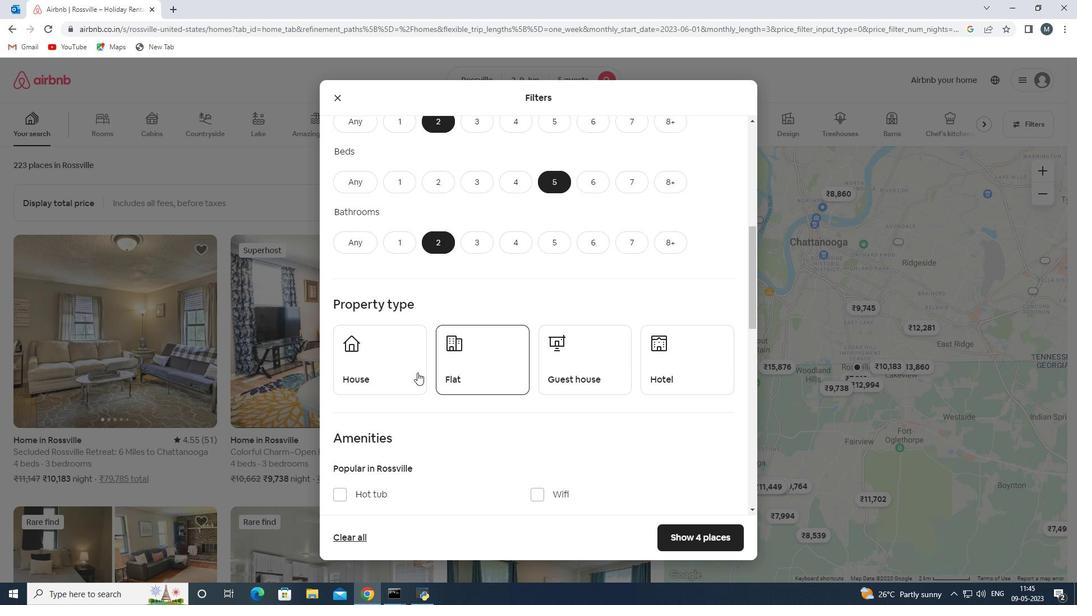 
Action: Mouse pressed left at (400, 354)
Screenshot: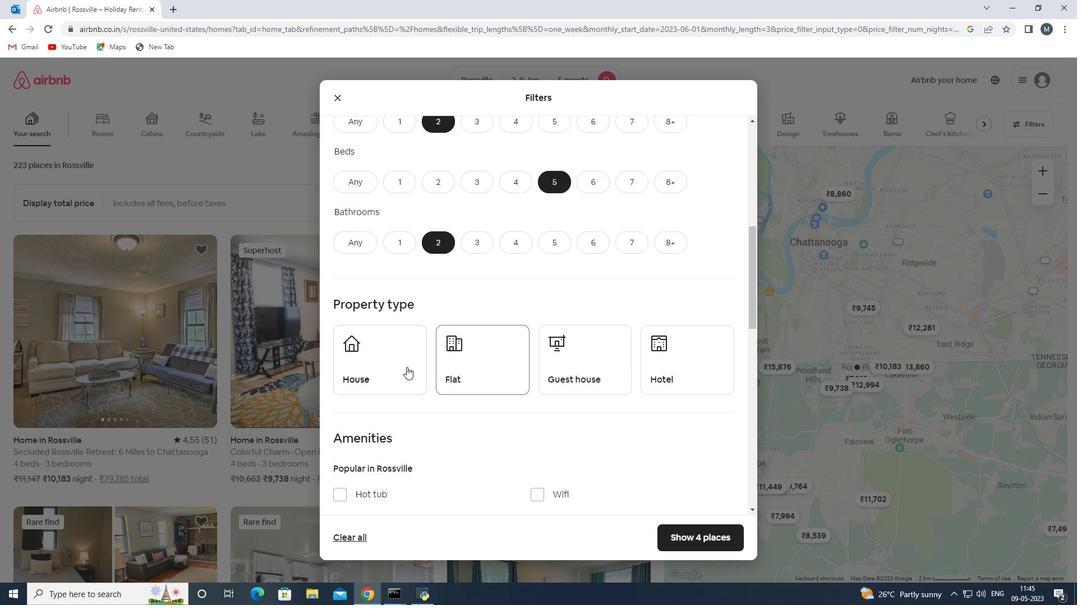 
Action: Mouse moved to (468, 354)
Screenshot: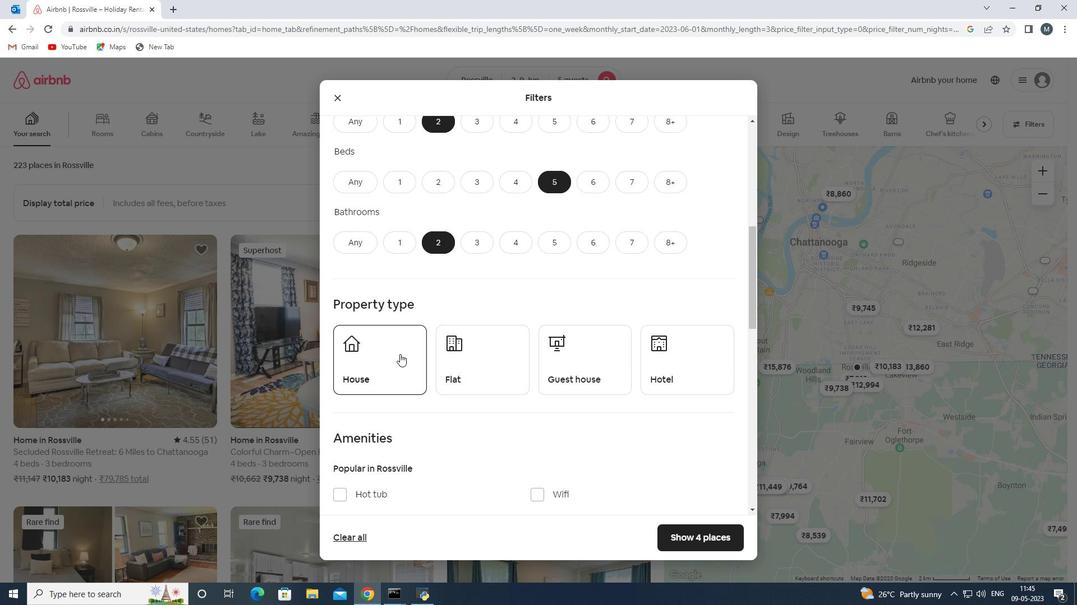 
Action: Mouse pressed left at (468, 354)
Screenshot: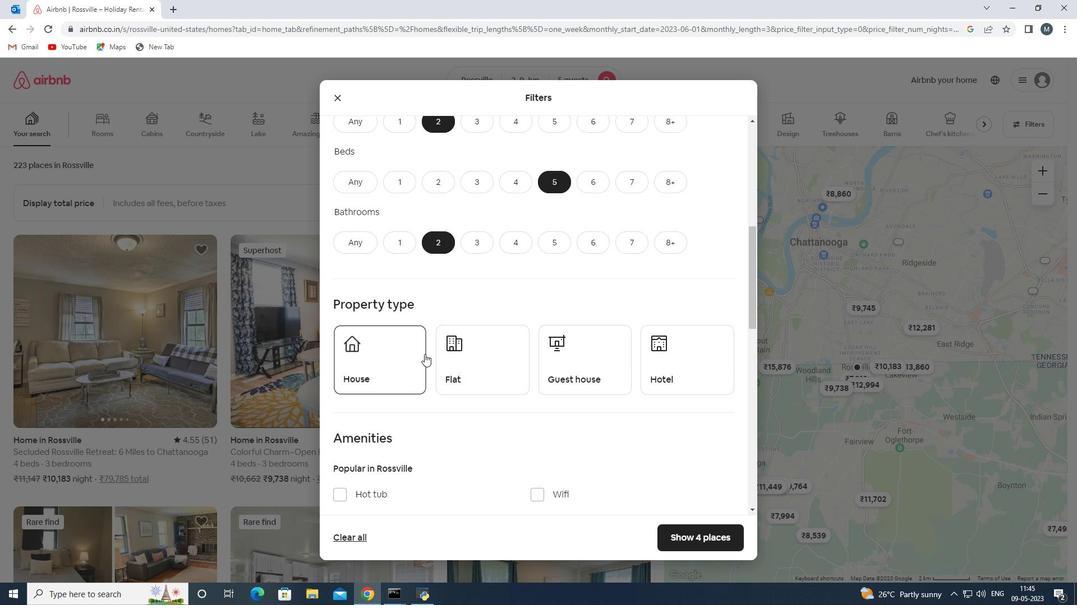 
Action: Mouse moved to (562, 357)
Screenshot: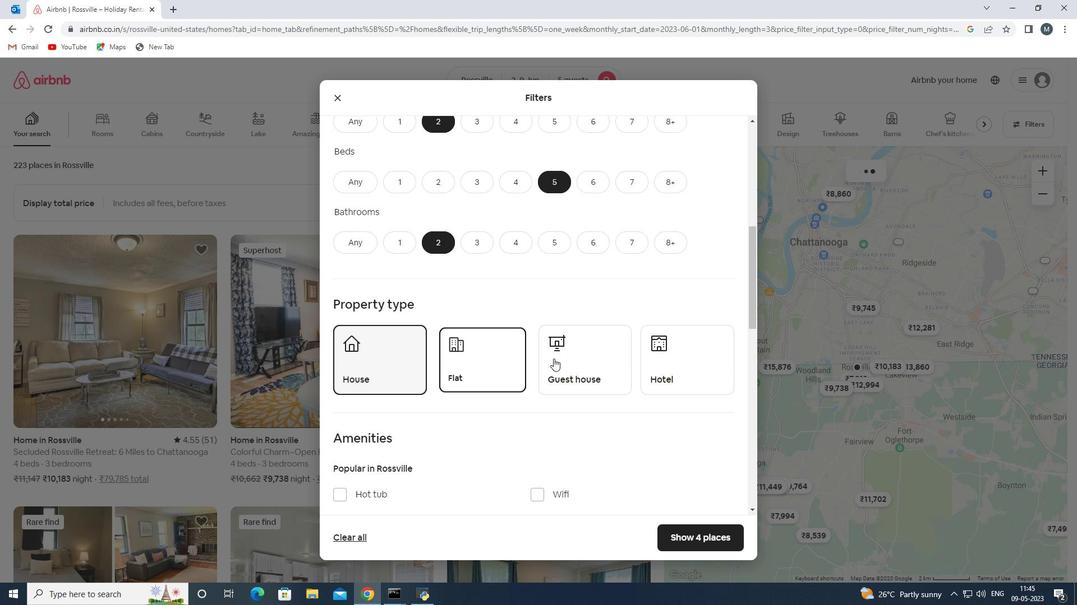 
Action: Mouse pressed left at (562, 357)
Screenshot: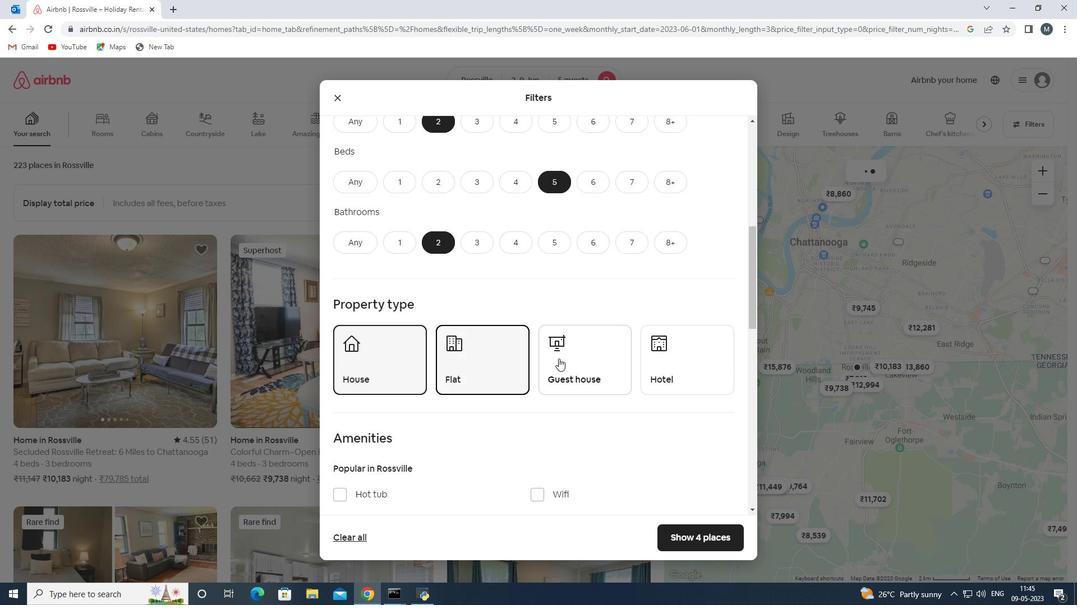 
Action: Mouse moved to (526, 334)
Screenshot: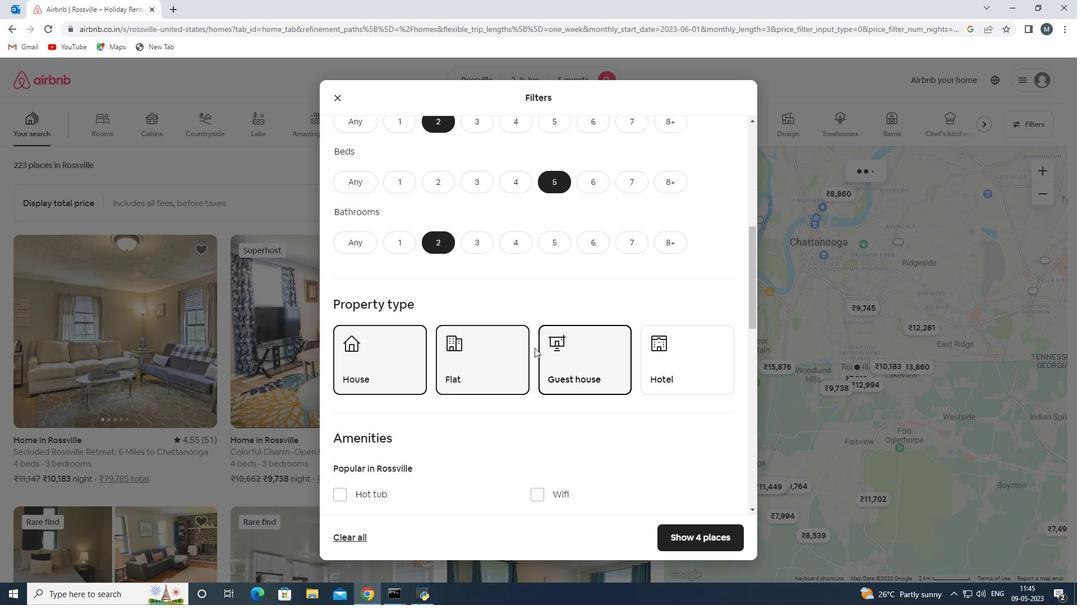 
Action: Mouse scrolled (526, 334) with delta (0, 0)
Screenshot: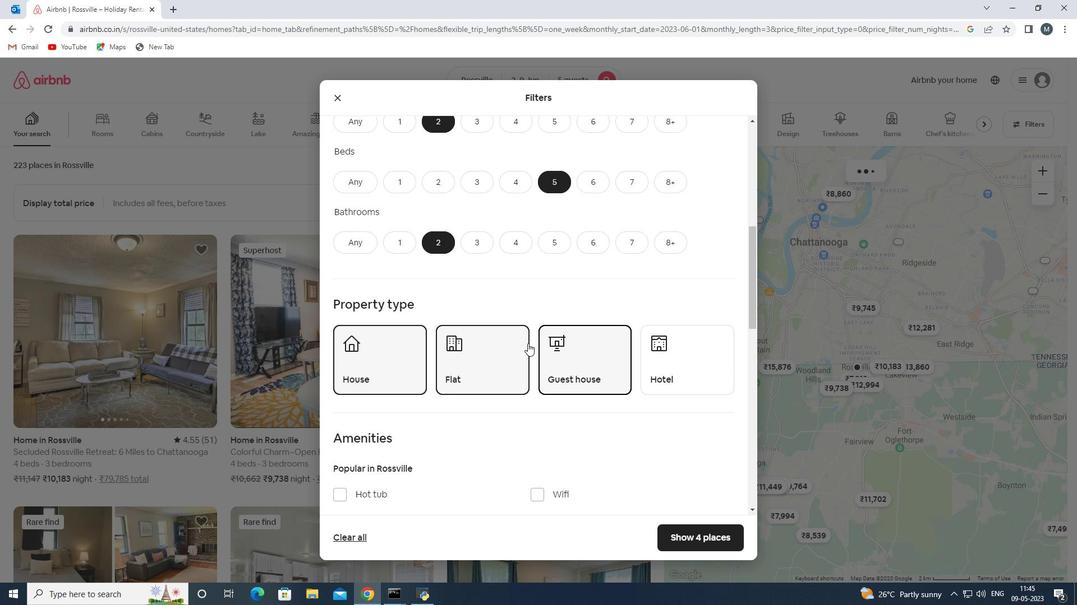 
Action: Mouse moved to (525, 334)
Screenshot: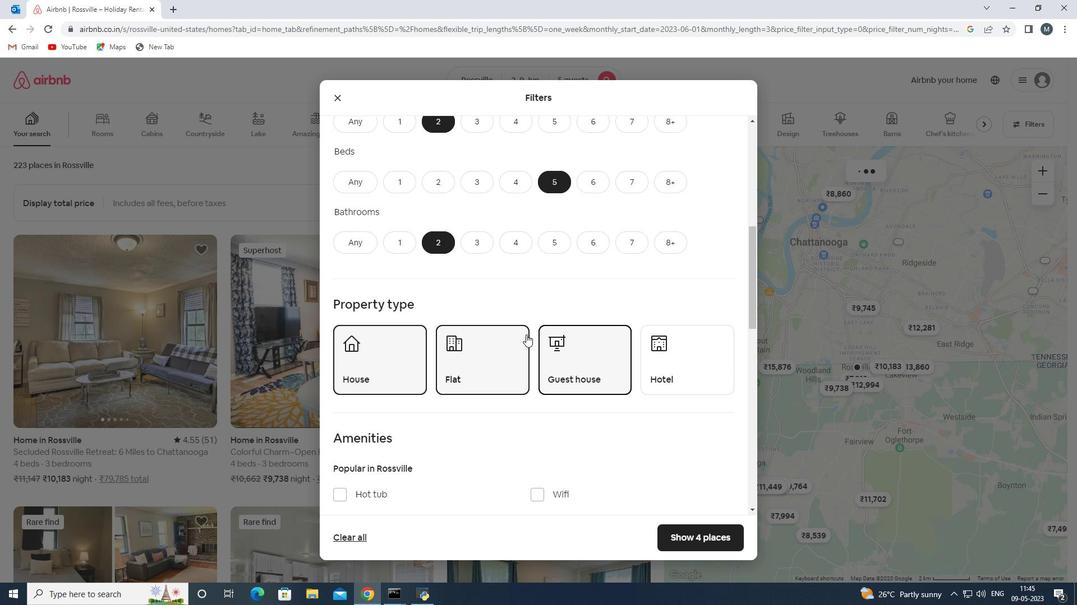 
Action: Mouse scrolled (525, 334) with delta (0, 0)
Screenshot: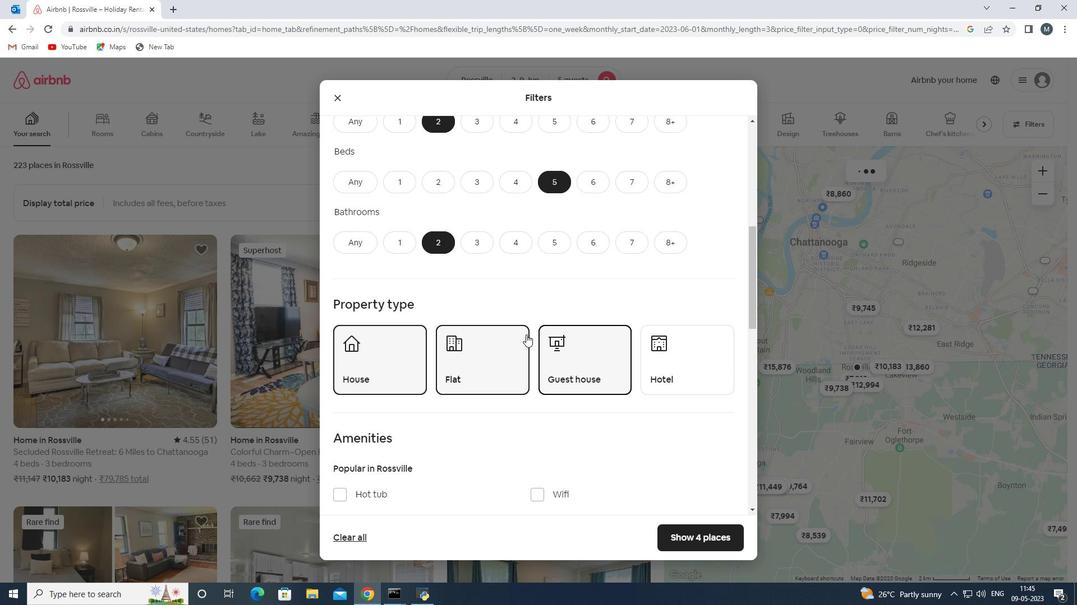 
Action: Mouse moved to (488, 311)
Screenshot: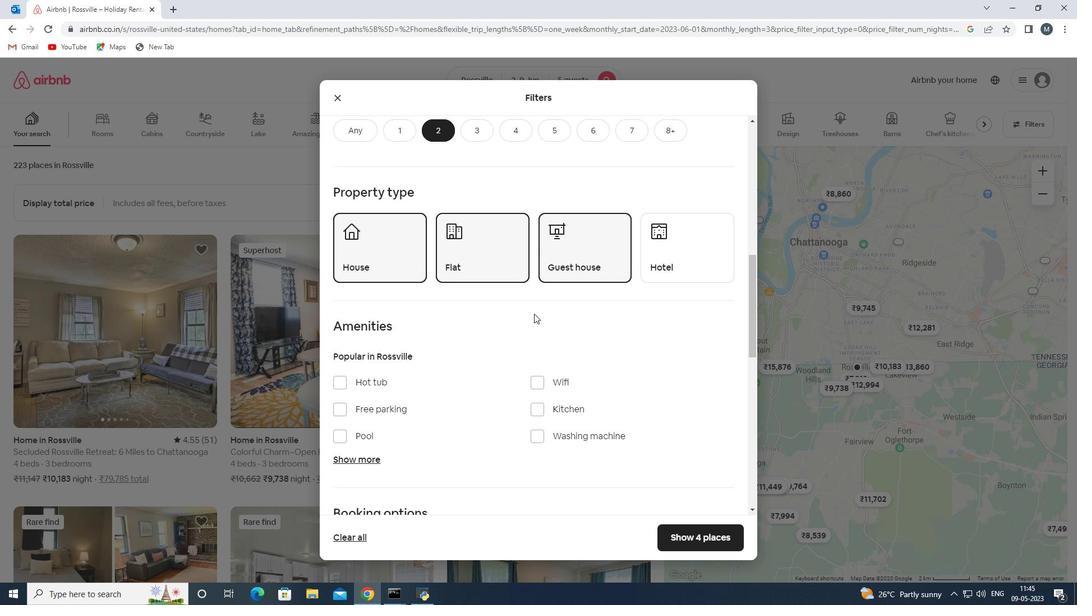 
Action: Mouse scrolled (488, 310) with delta (0, 0)
Screenshot: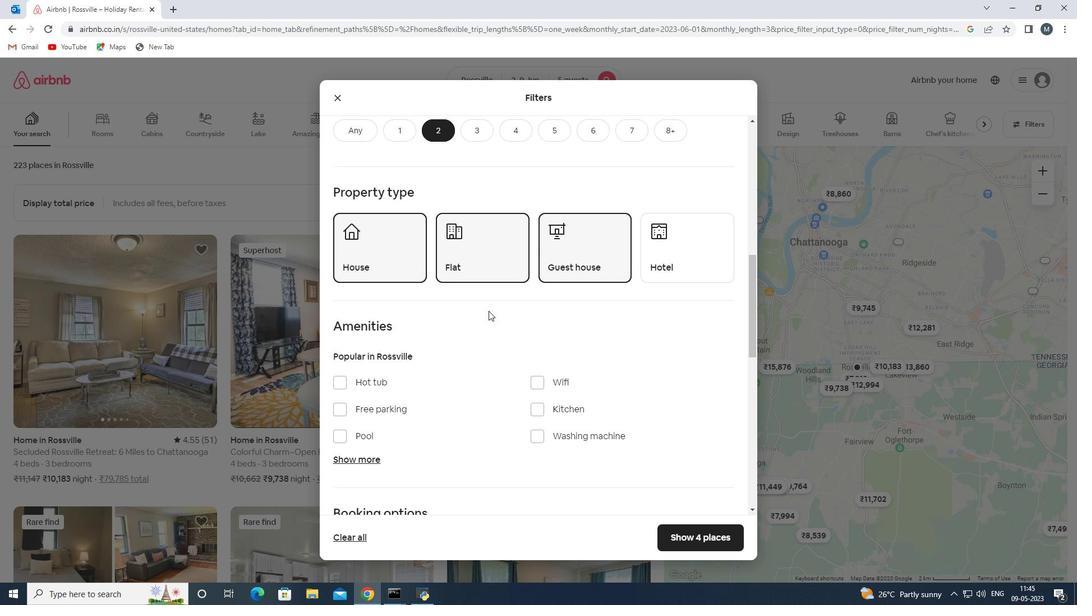 
Action: Mouse moved to (536, 324)
Screenshot: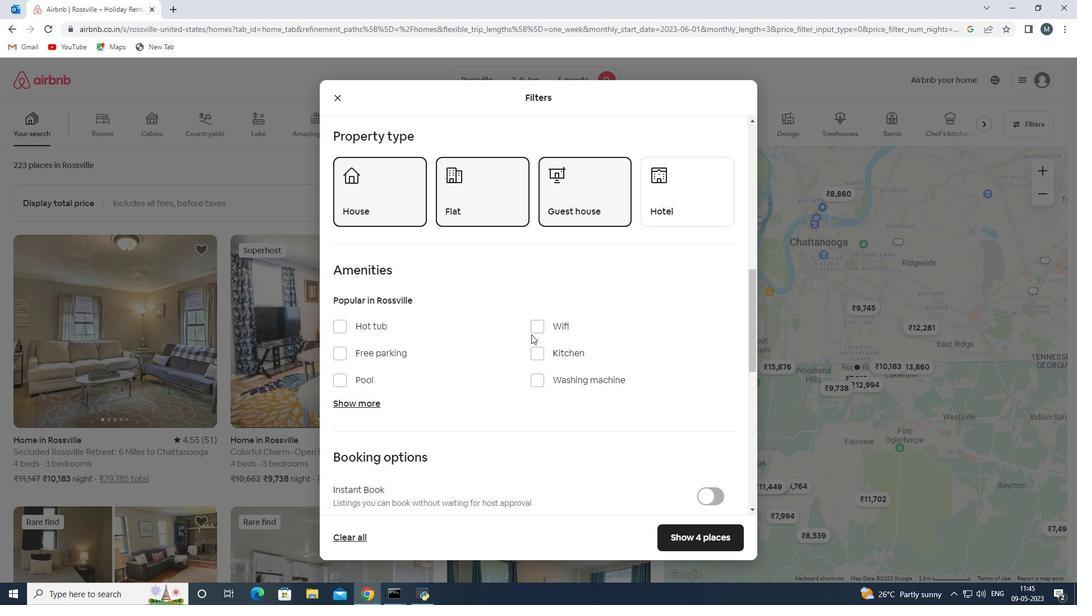 
Action: Mouse pressed left at (536, 324)
Screenshot: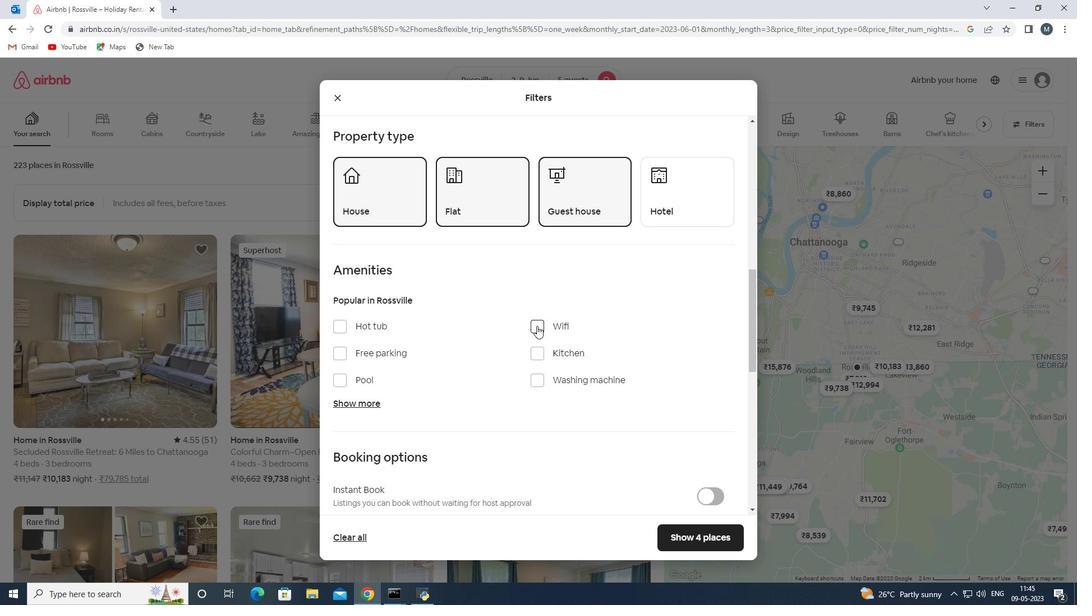 
Action: Mouse moved to (545, 379)
Screenshot: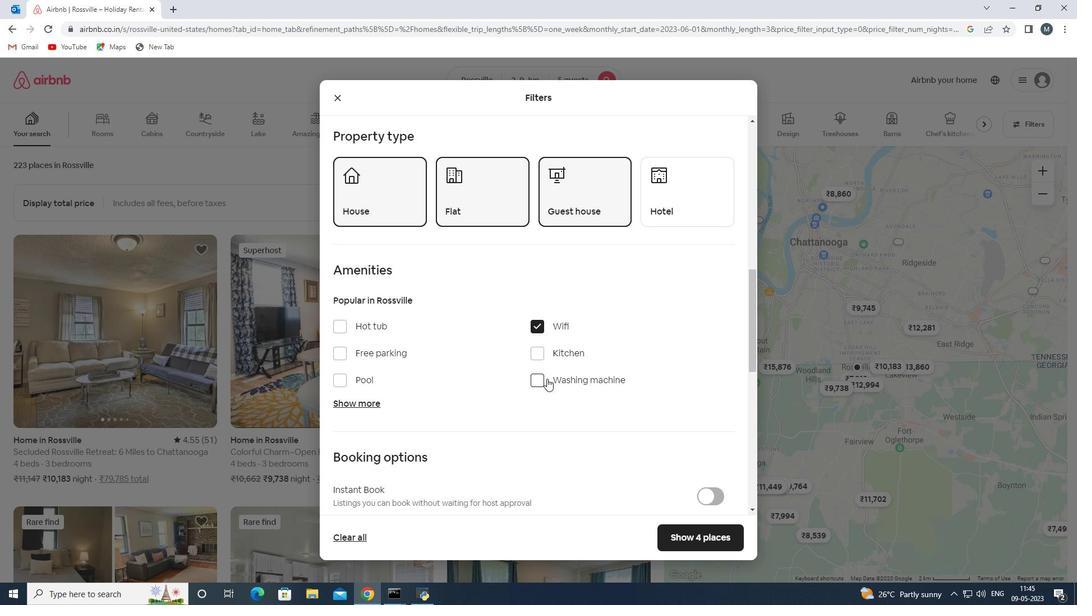 
Action: Mouse pressed left at (545, 379)
Screenshot: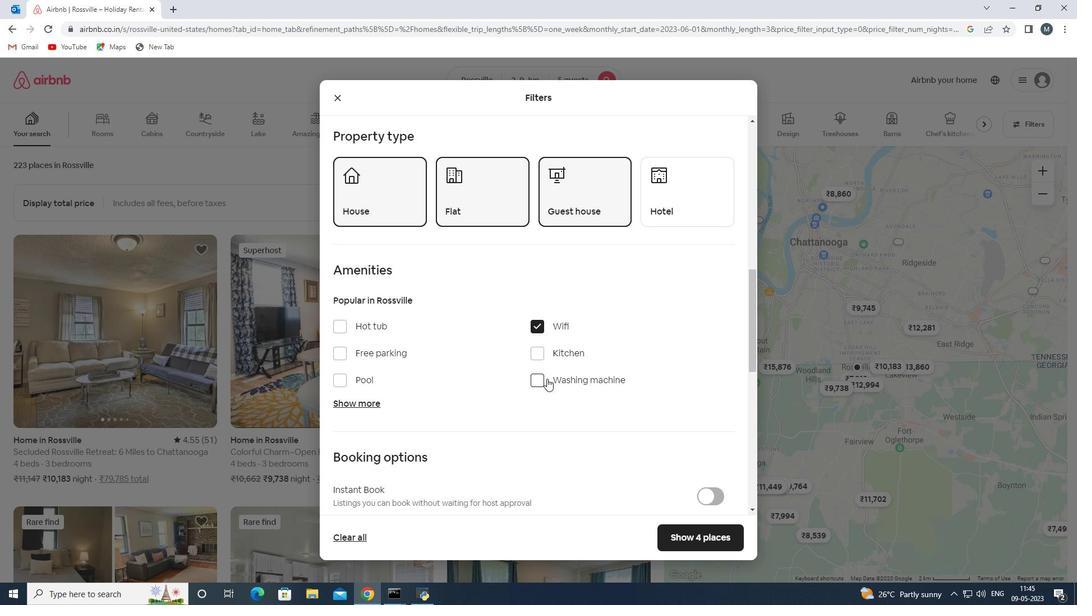 
Action: Mouse moved to (511, 360)
Screenshot: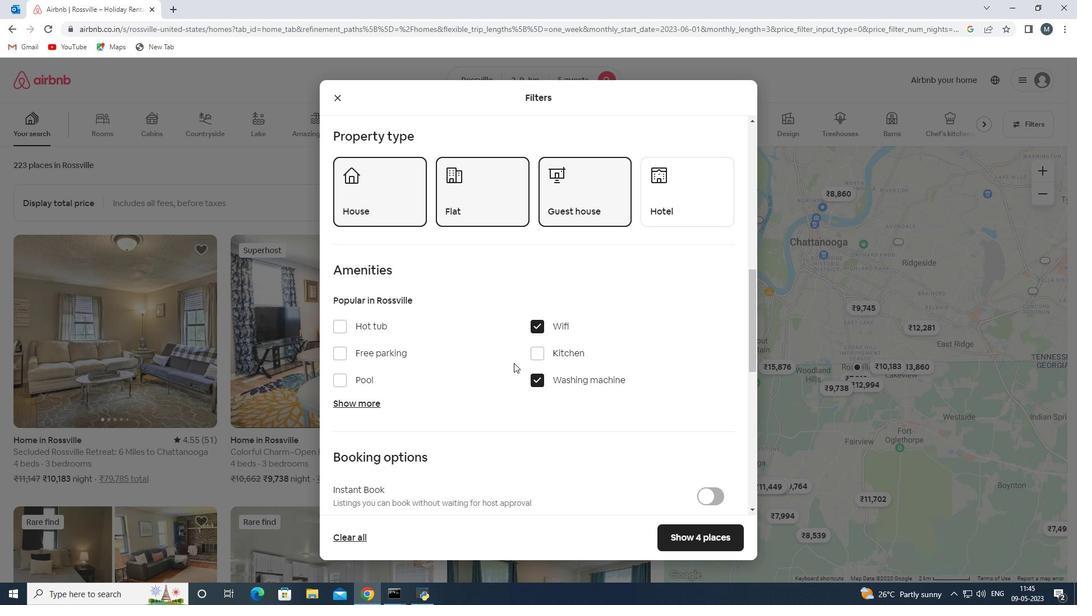 
Action: Mouse scrolled (511, 359) with delta (0, 0)
Screenshot: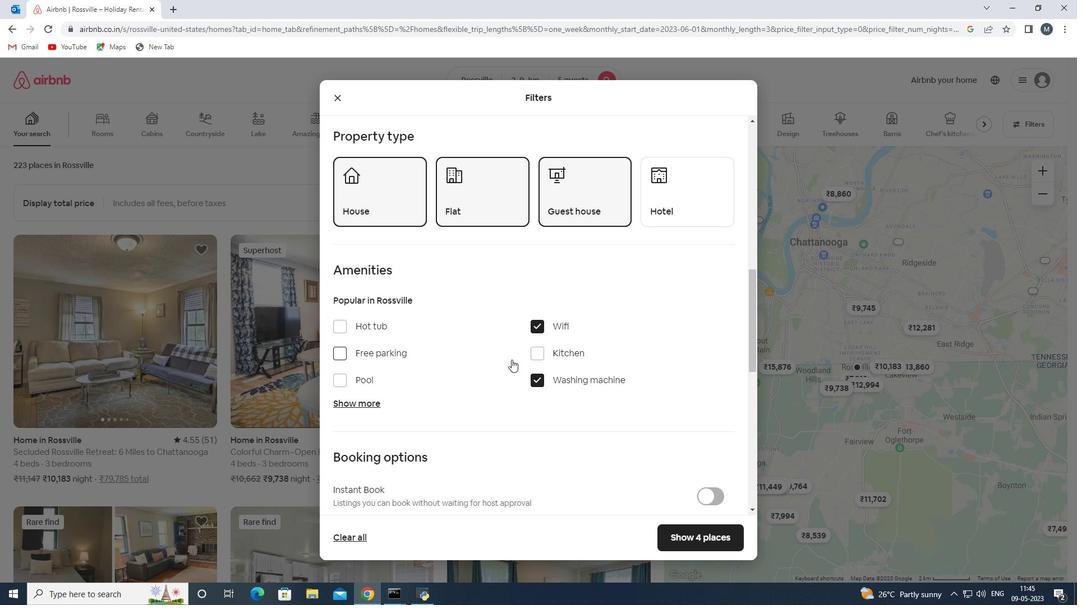 
Action: Mouse moved to (514, 336)
Screenshot: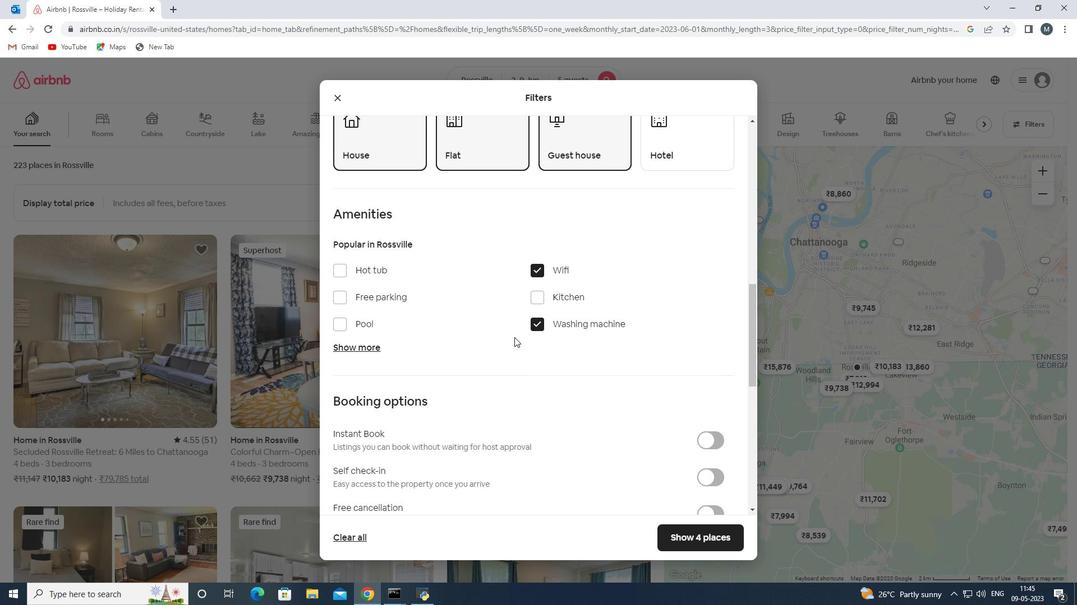 
Action: Mouse scrolled (514, 335) with delta (0, 0)
Screenshot: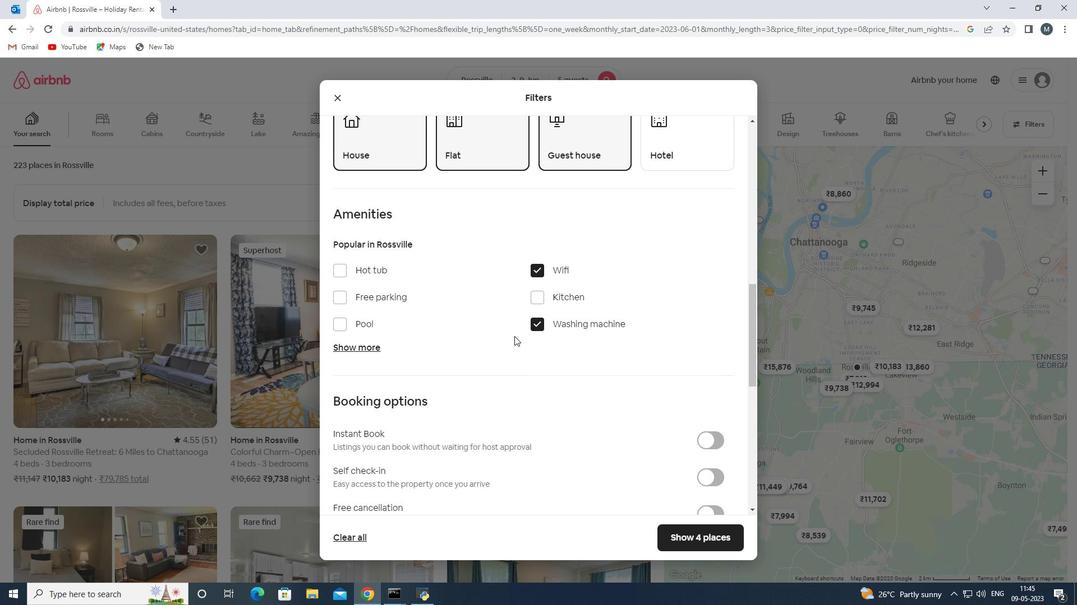 
Action: Mouse moved to (513, 336)
Screenshot: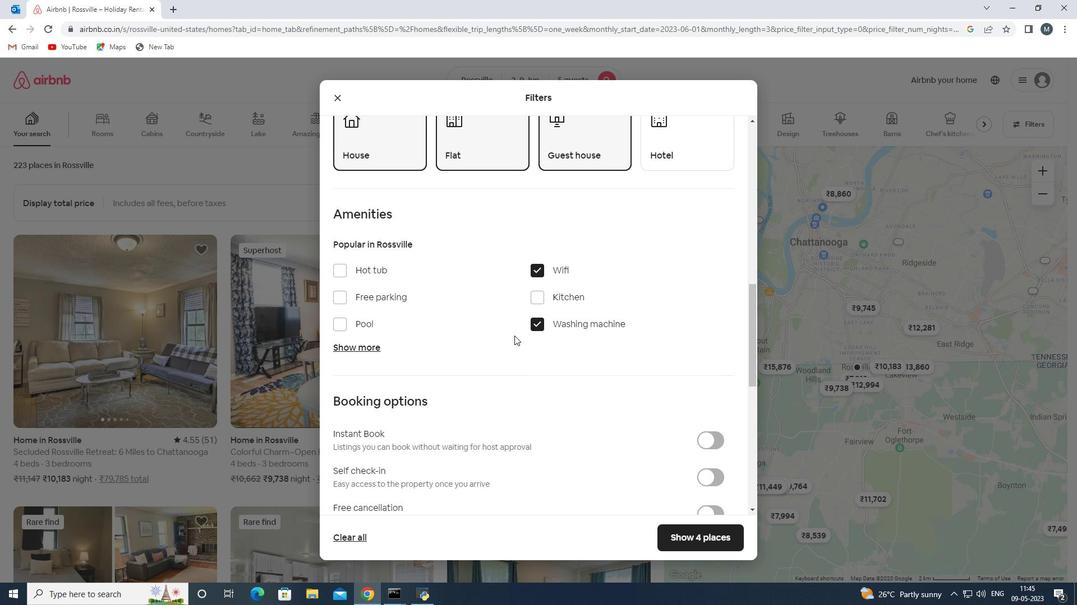 
Action: Mouse scrolled (513, 335) with delta (0, 0)
Screenshot: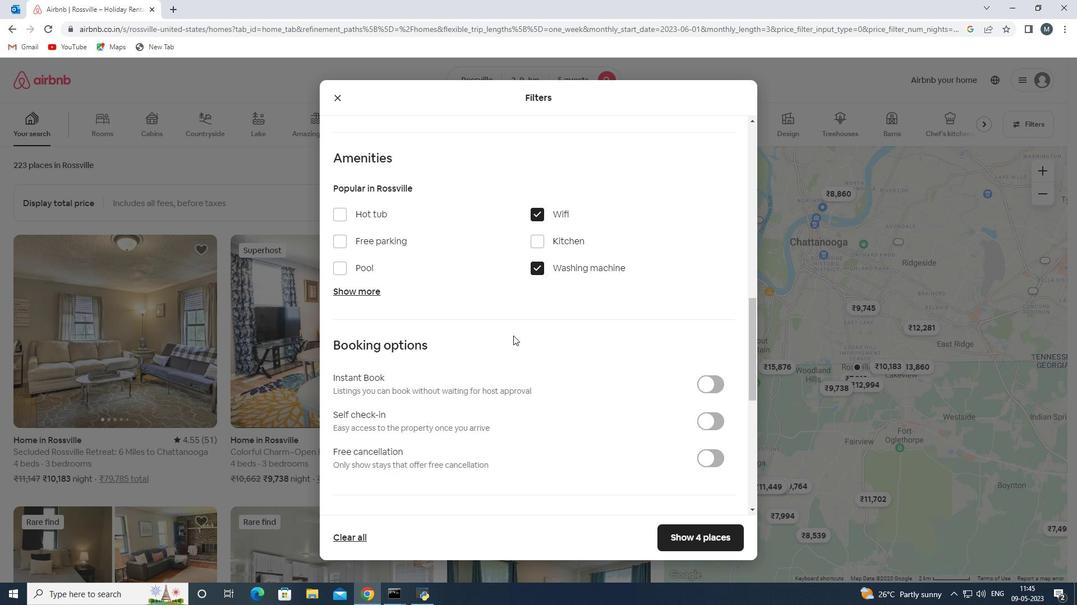 
Action: Mouse moved to (512, 336)
Screenshot: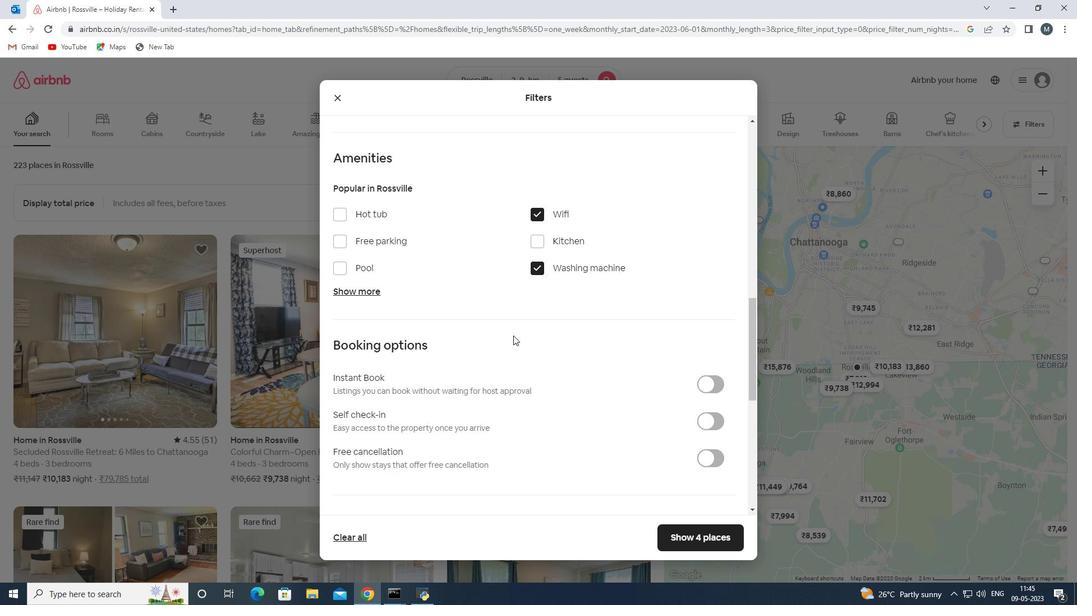 
Action: Mouse scrolled (512, 335) with delta (0, 0)
Screenshot: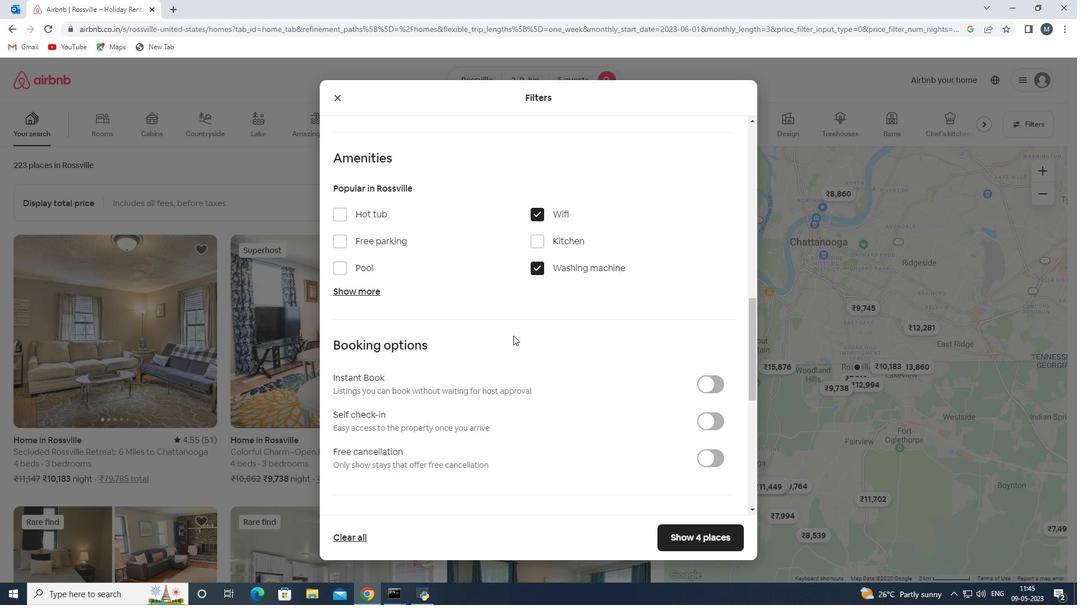 
Action: Mouse moved to (709, 312)
Screenshot: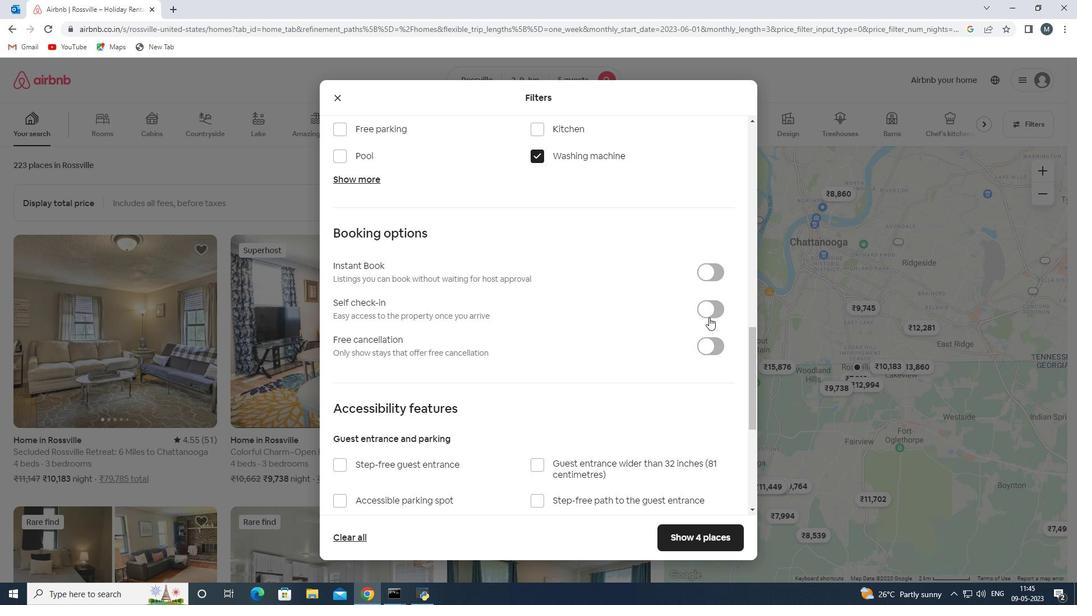 
Action: Mouse pressed left at (709, 312)
Screenshot: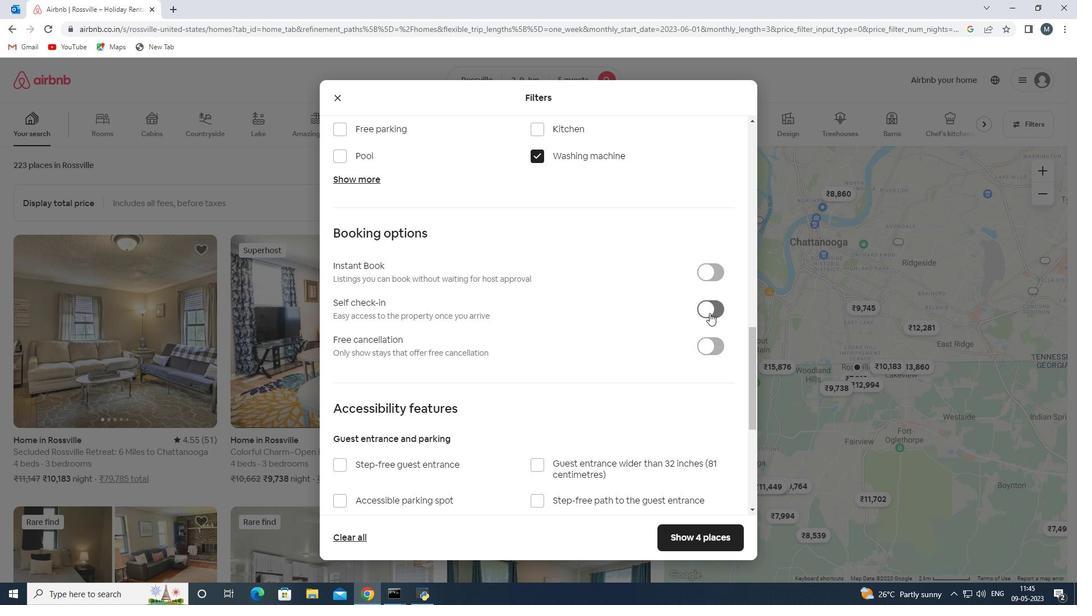 
Action: Mouse moved to (470, 338)
Screenshot: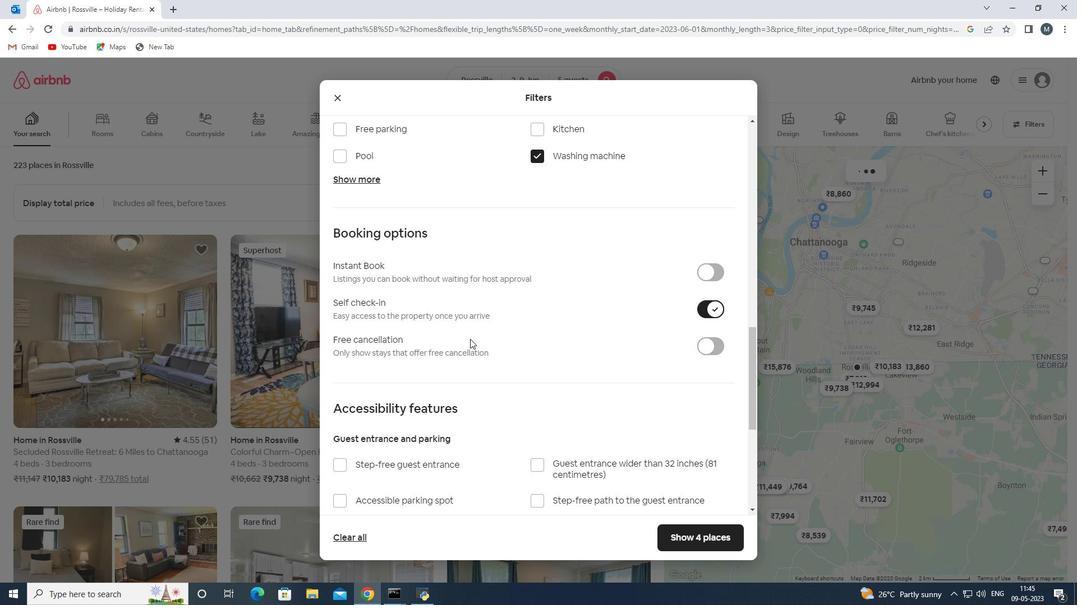 
Action: Mouse scrolled (470, 337) with delta (0, 0)
Screenshot: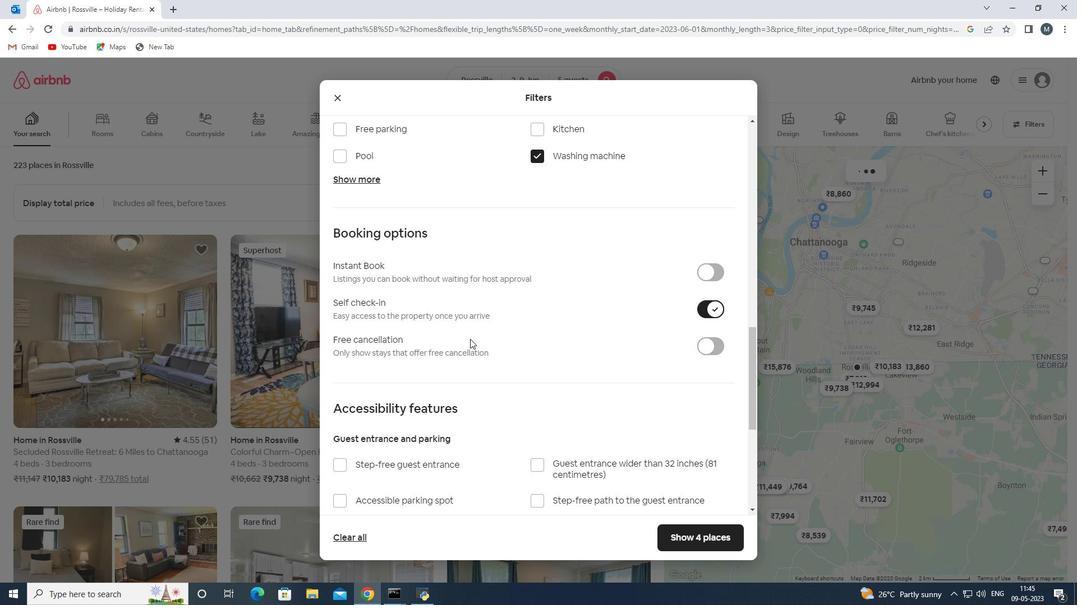 
Action: Mouse moved to (492, 329)
Screenshot: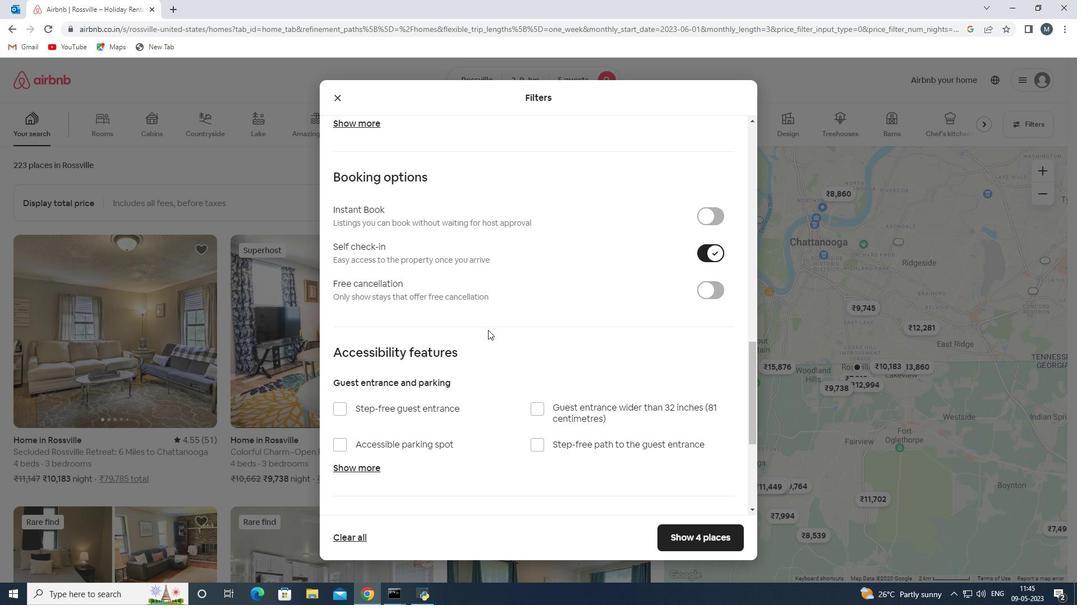 
Action: Mouse scrolled (492, 328) with delta (0, 0)
Screenshot: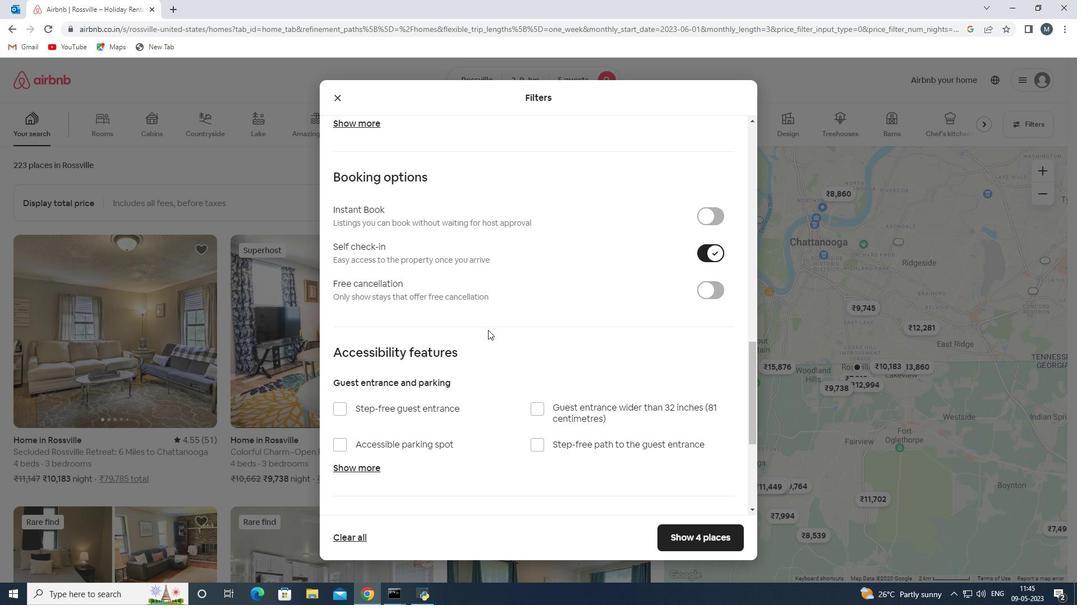 
Action: Mouse moved to (489, 329)
Screenshot: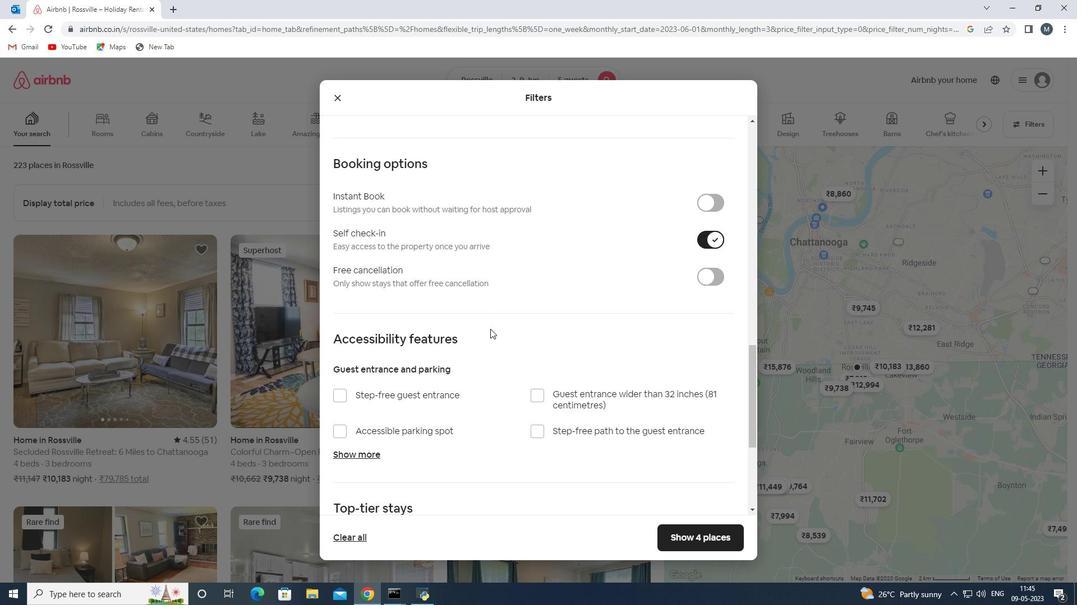 
Action: Mouse scrolled (489, 328) with delta (0, 0)
Screenshot: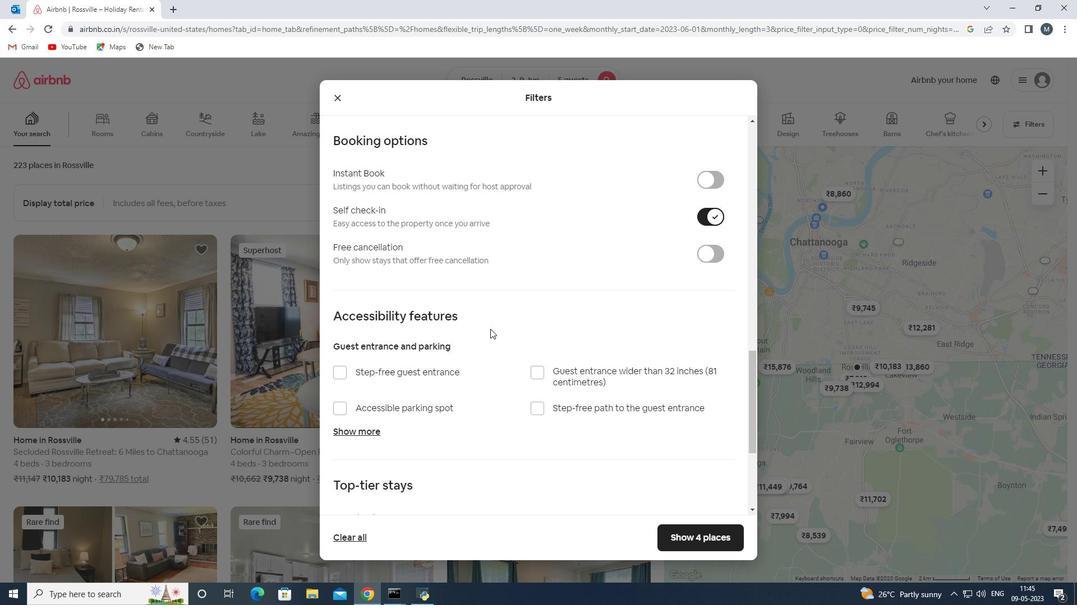 
Action: Mouse moved to (487, 331)
Screenshot: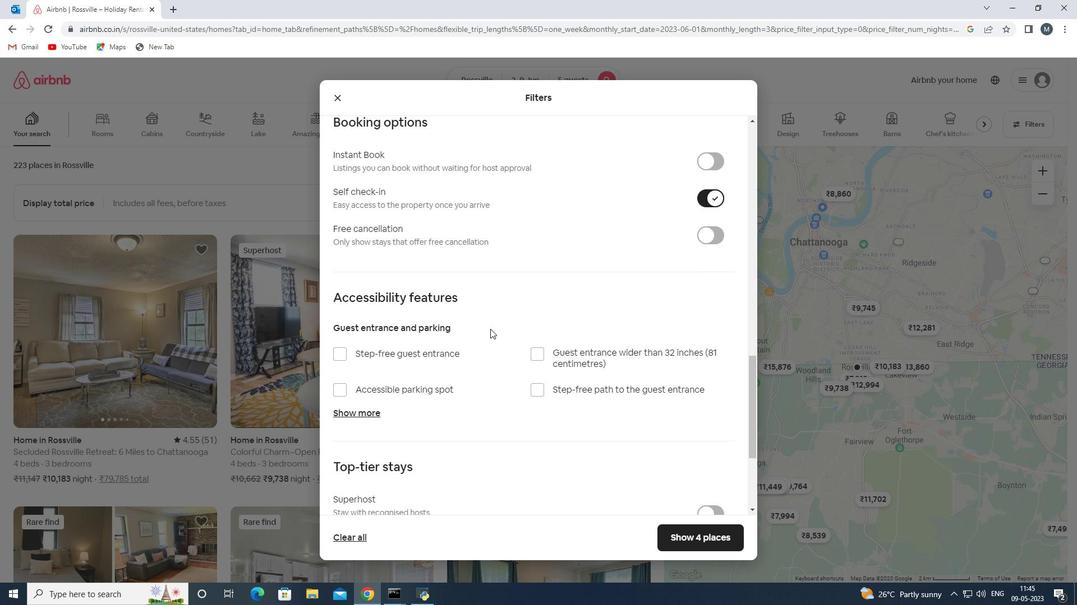 
Action: Mouse scrolled (487, 330) with delta (0, 0)
Screenshot: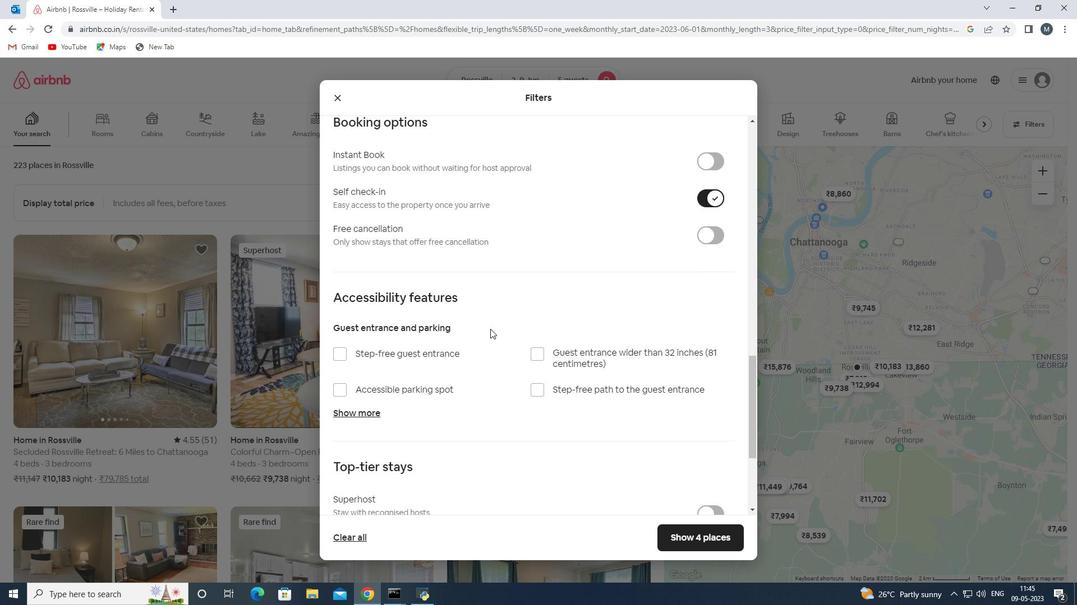 
Action: Mouse moved to (486, 332)
Screenshot: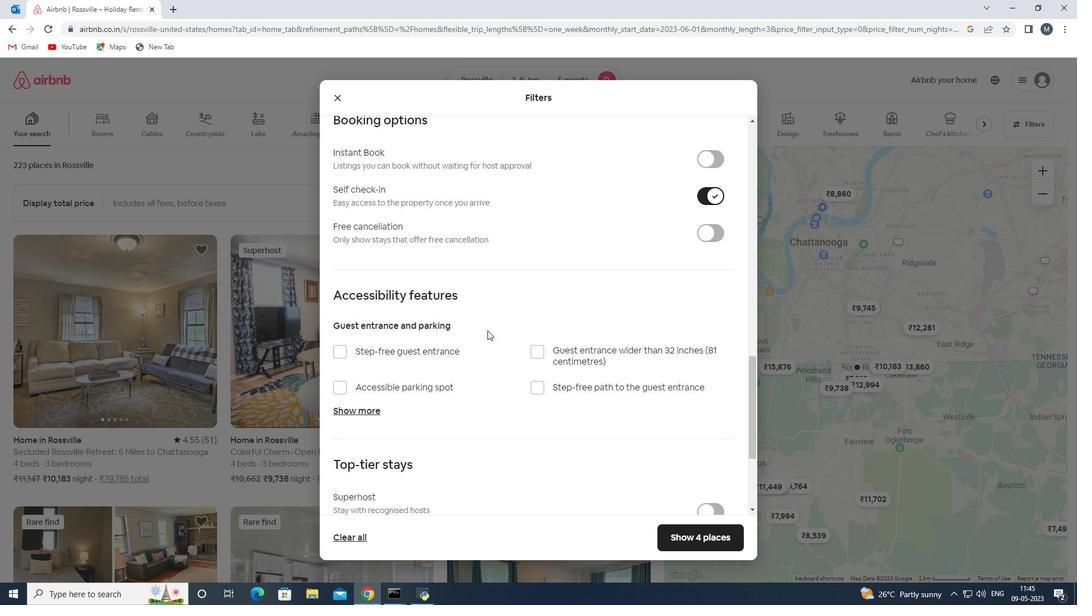 
Action: Mouse scrolled (486, 331) with delta (0, 0)
Screenshot: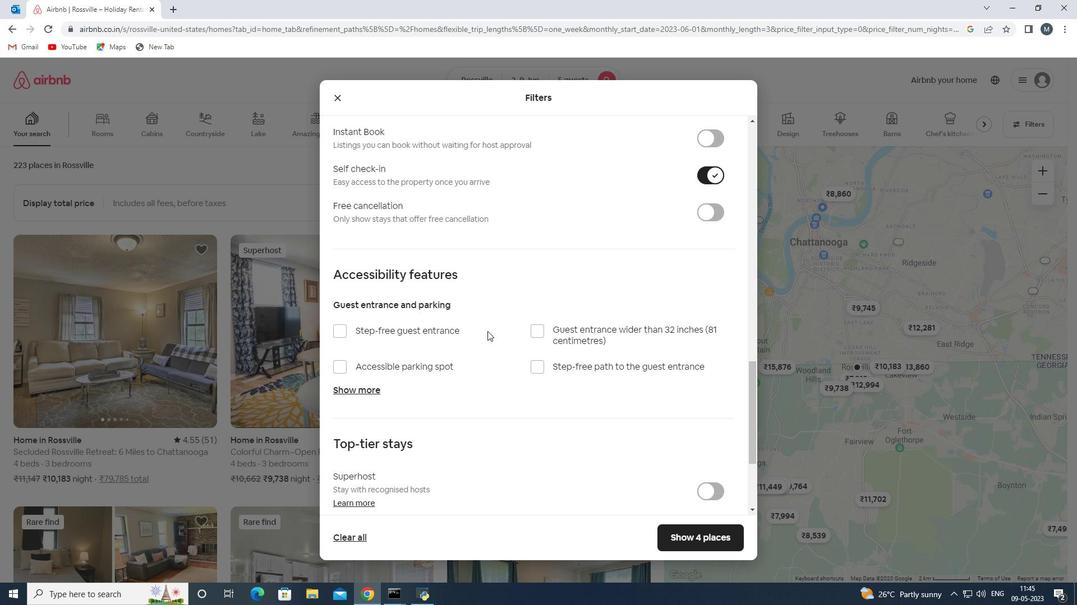 
Action: Mouse moved to (485, 333)
Screenshot: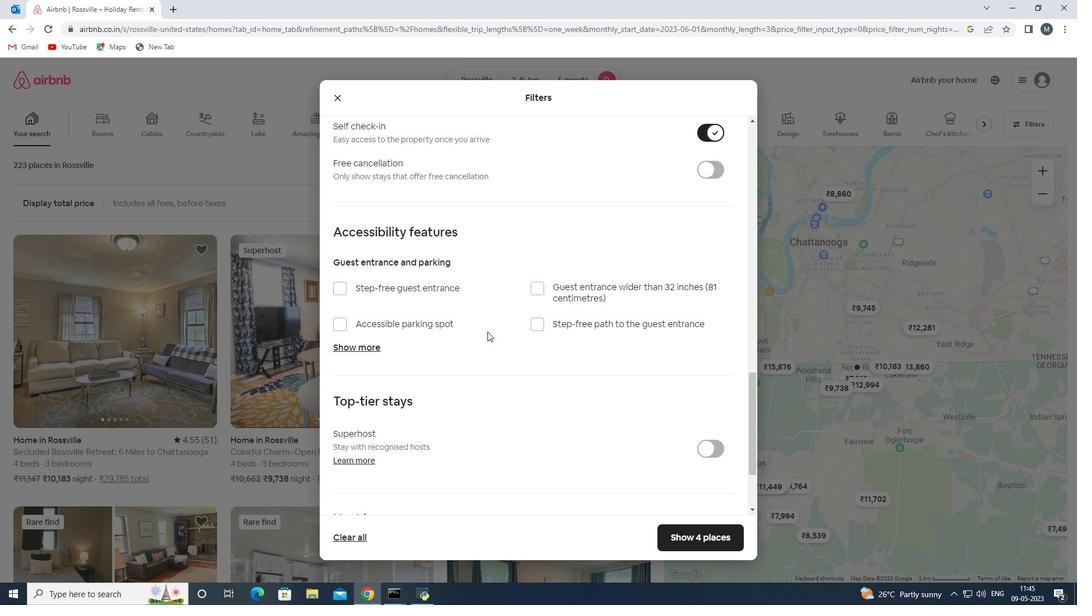 
Action: Mouse scrolled (485, 333) with delta (0, 0)
Screenshot: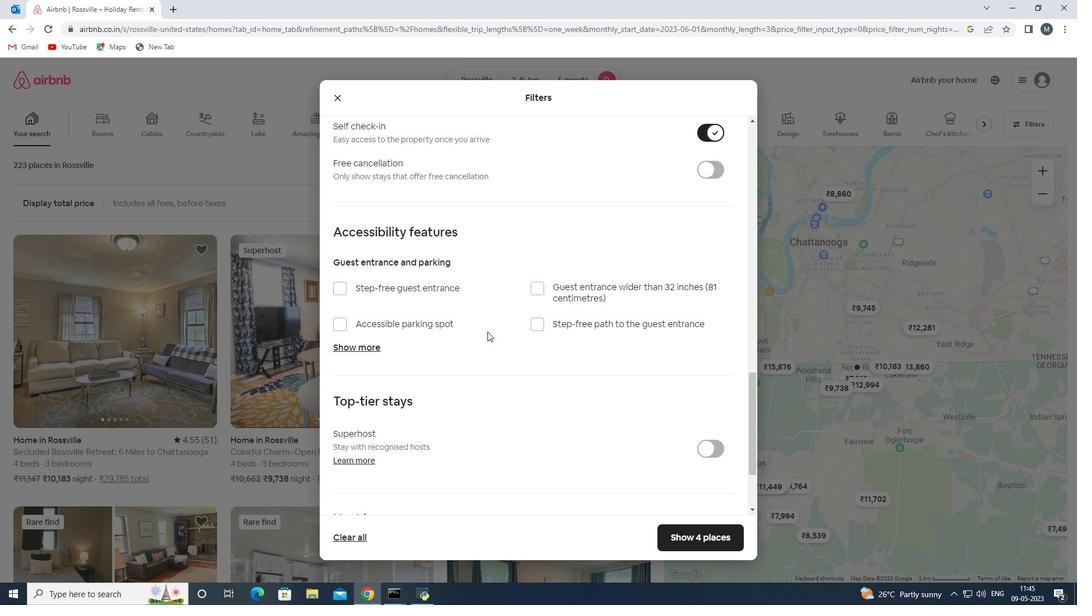 
Action: Mouse moved to (483, 336)
Screenshot: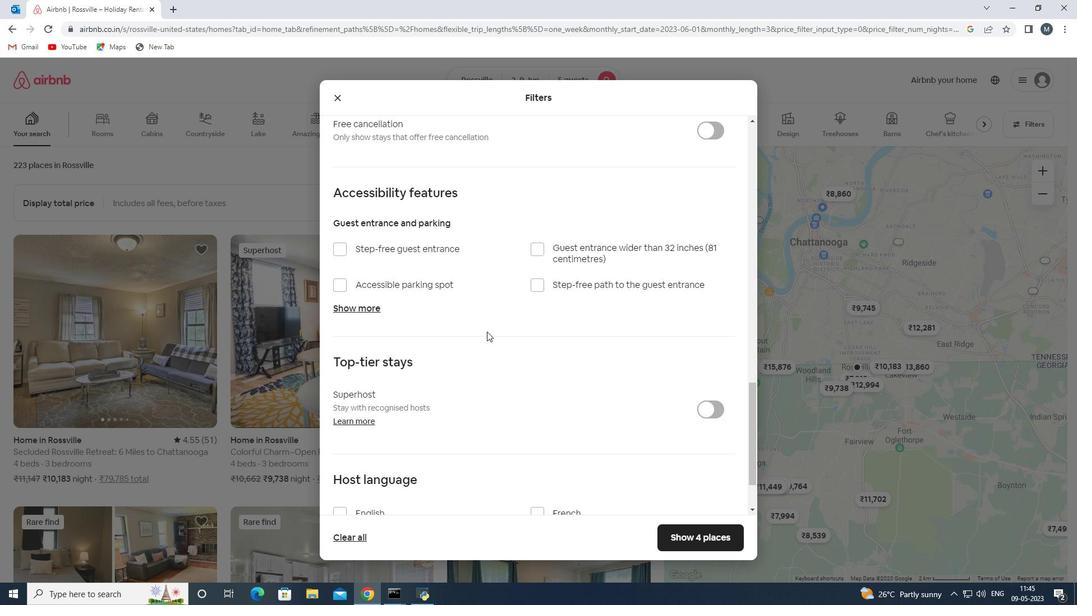 
Action: Mouse scrolled (483, 335) with delta (0, 0)
Screenshot: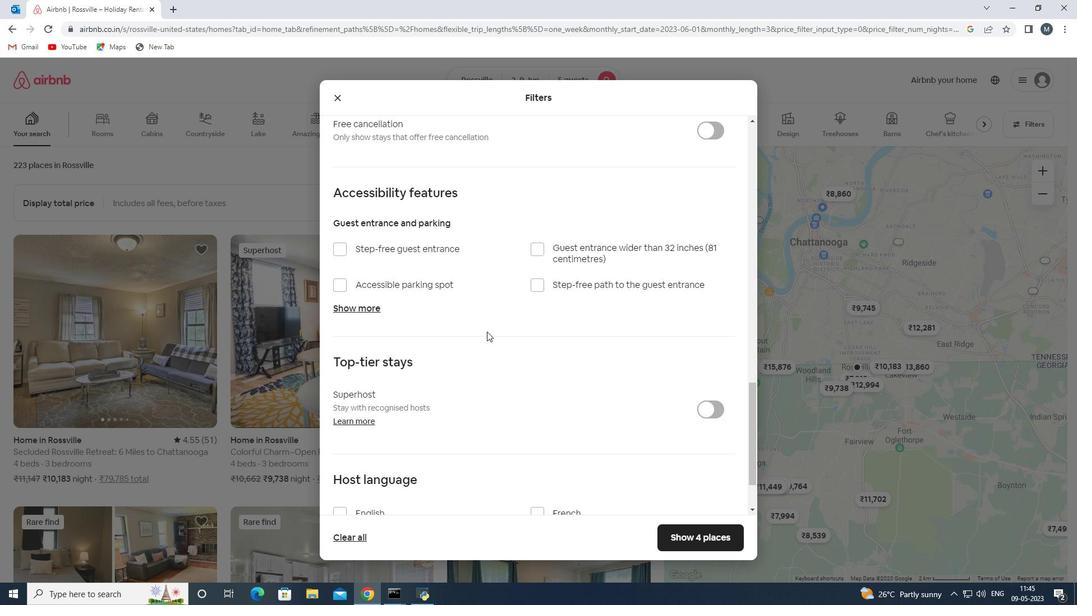 
Action: Mouse moved to (479, 343)
Screenshot: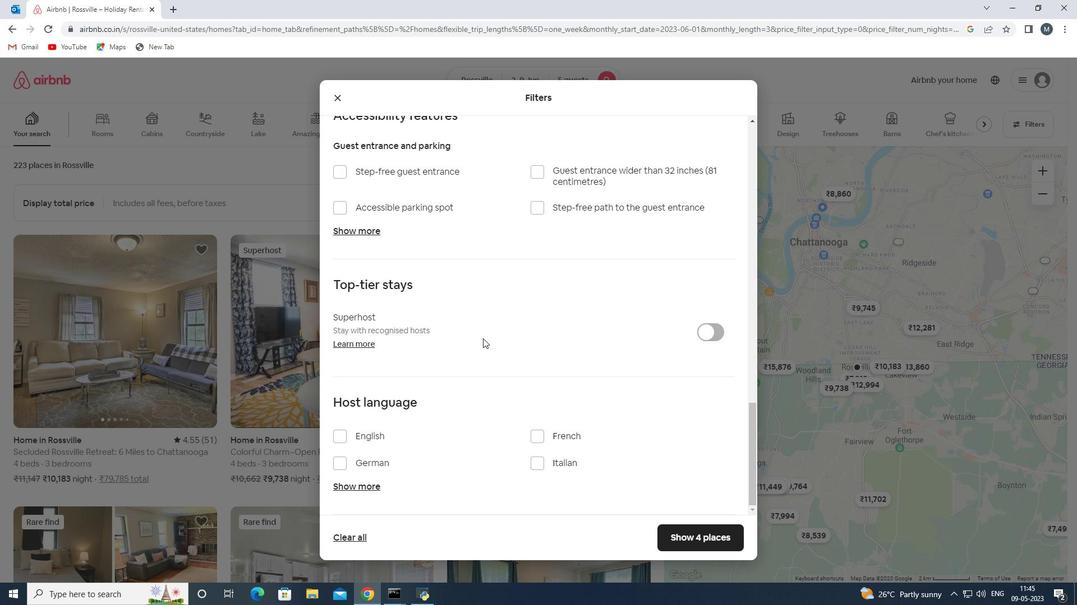 
Action: Mouse scrolled (479, 343) with delta (0, 0)
Screenshot: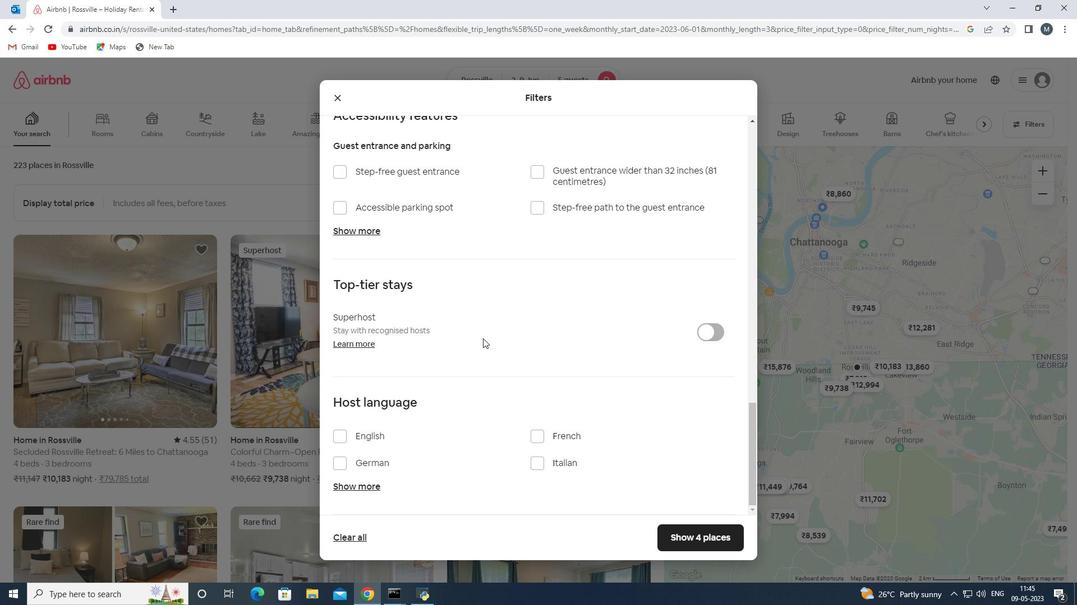 
Action: Mouse moved to (479, 344)
Screenshot: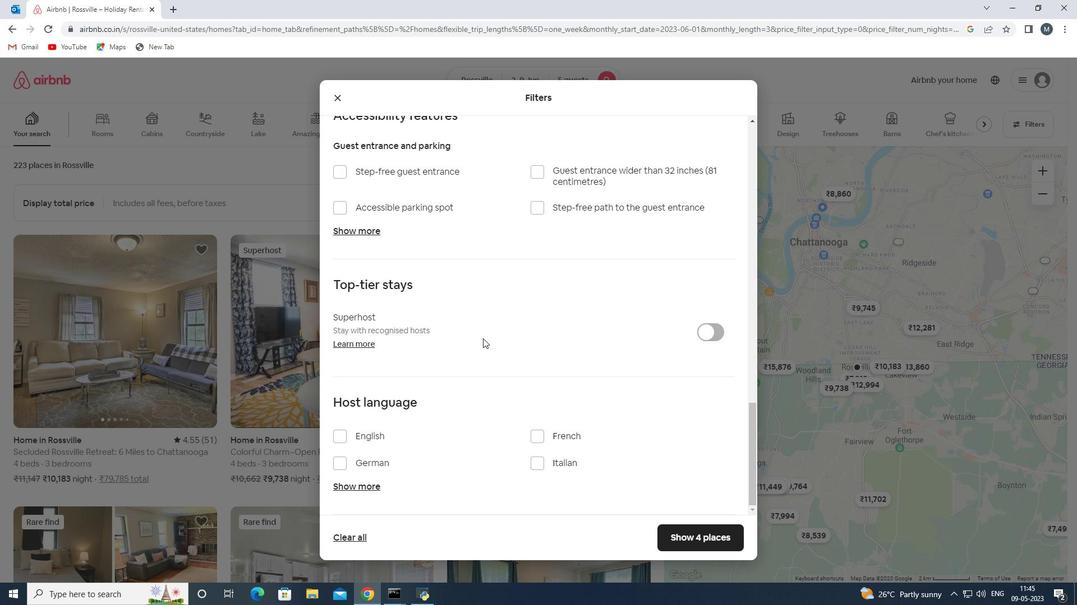 
Action: Mouse scrolled (479, 343) with delta (0, 0)
Screenshot: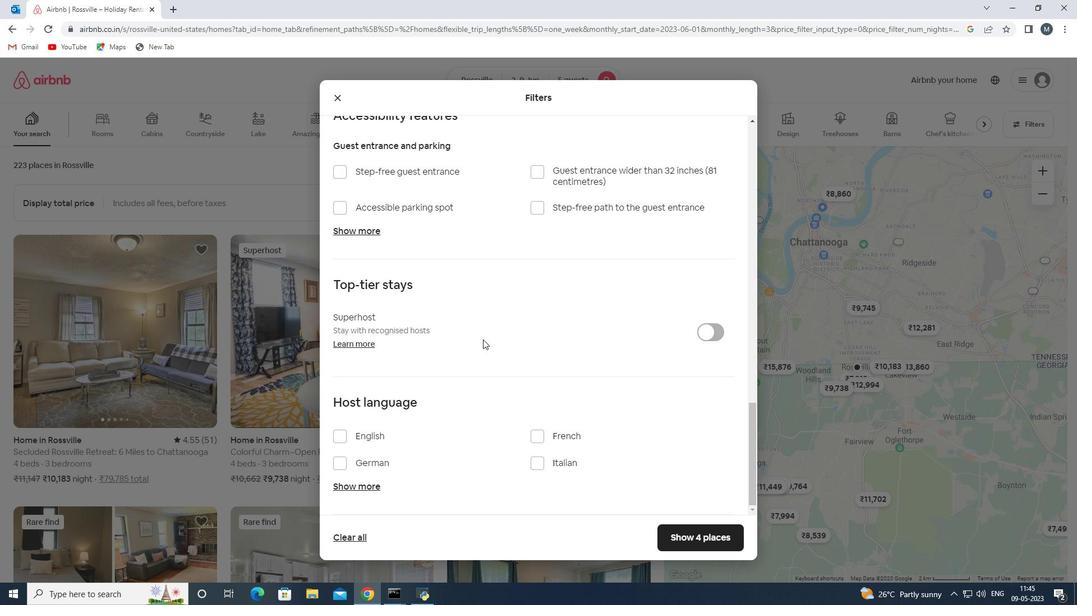 
Action: Mouse moved to (362, 439)
Screenshot: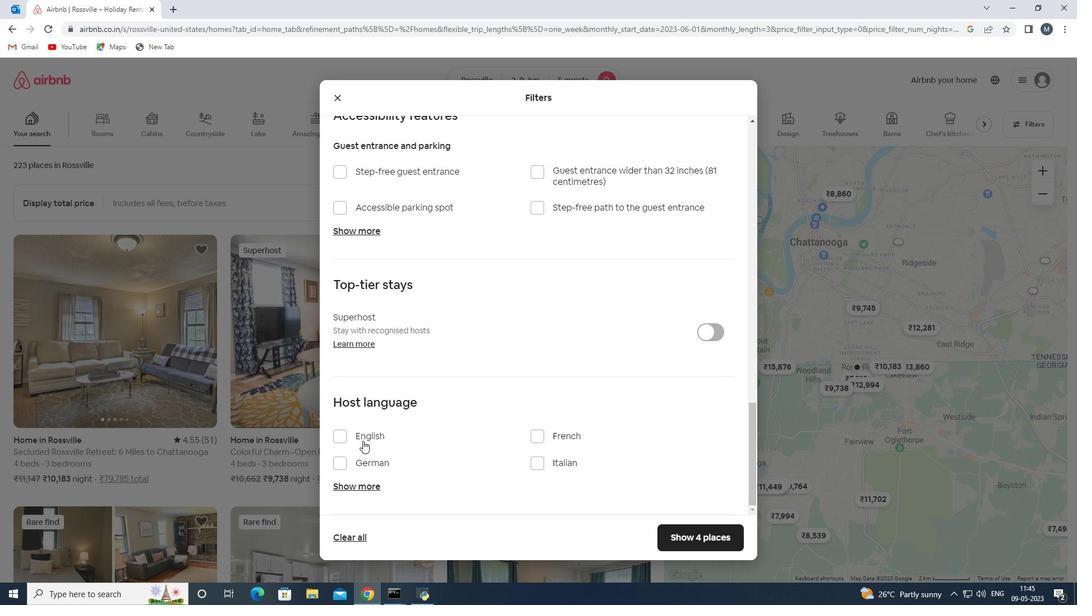 
Action: Mouse pressed left at (362, 439)
Screenshot: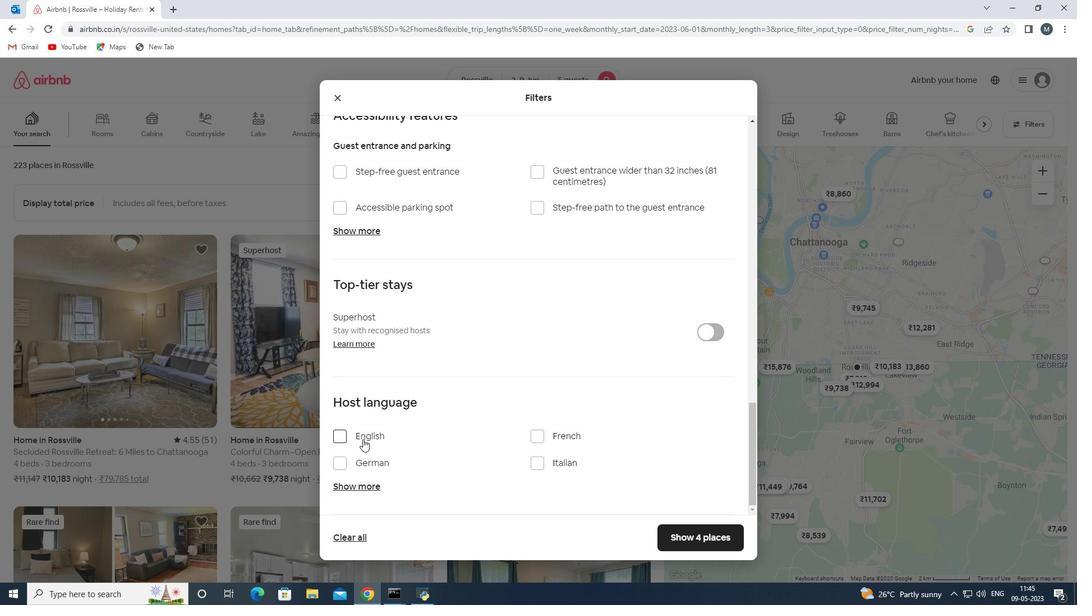 
Action: Mouse moved to (677, 538)
Screenshot: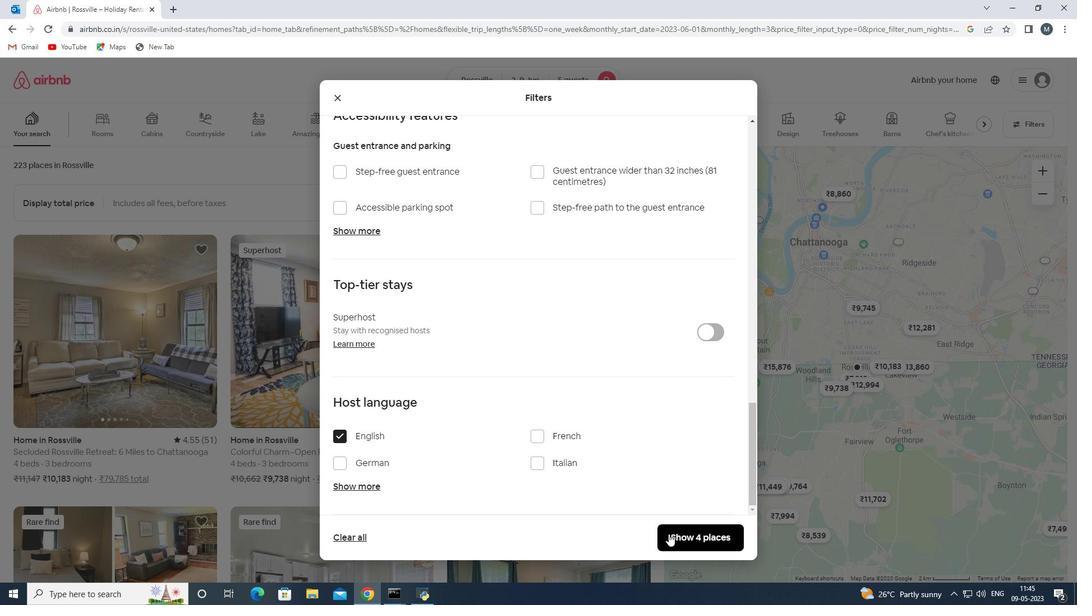 
Action: Mouse pressed left at (677, 538)
Screenshot: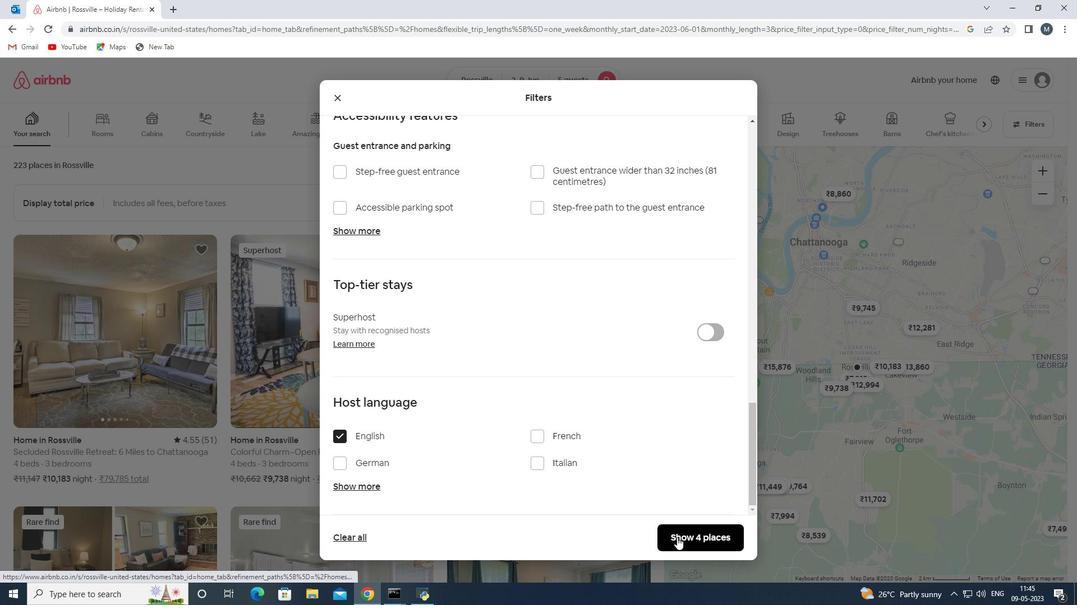 
Action: Mouse moved to (678, 537)
Screenshot: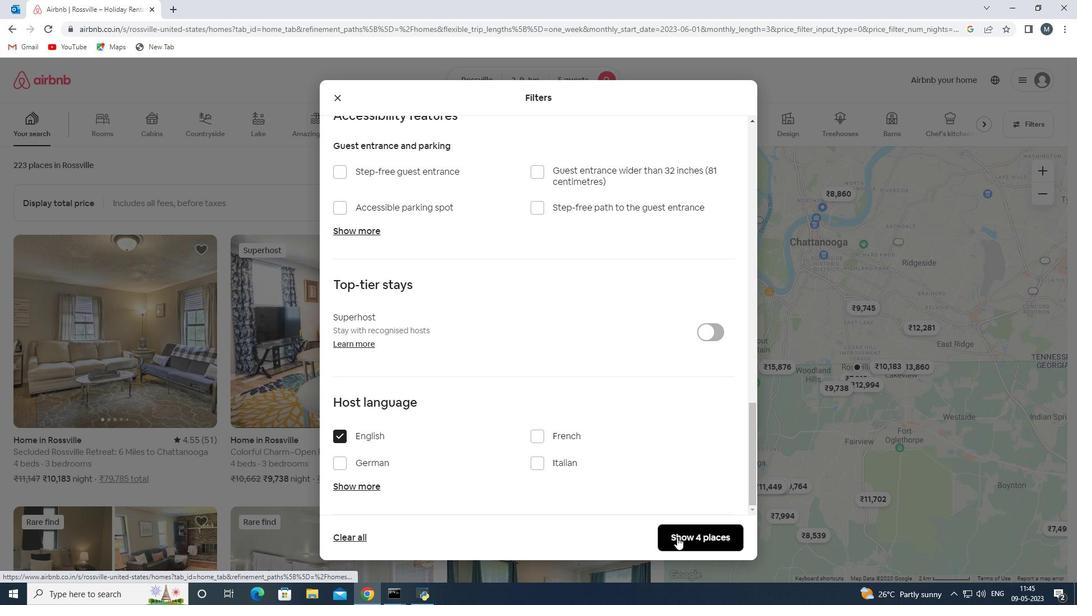
